Task: Create a due date automation trigger when advanced on, on the monday before a card is due add dates starting next week at 11:00 AM.
Action: Mouse moved to (863, 260)
Screenshot: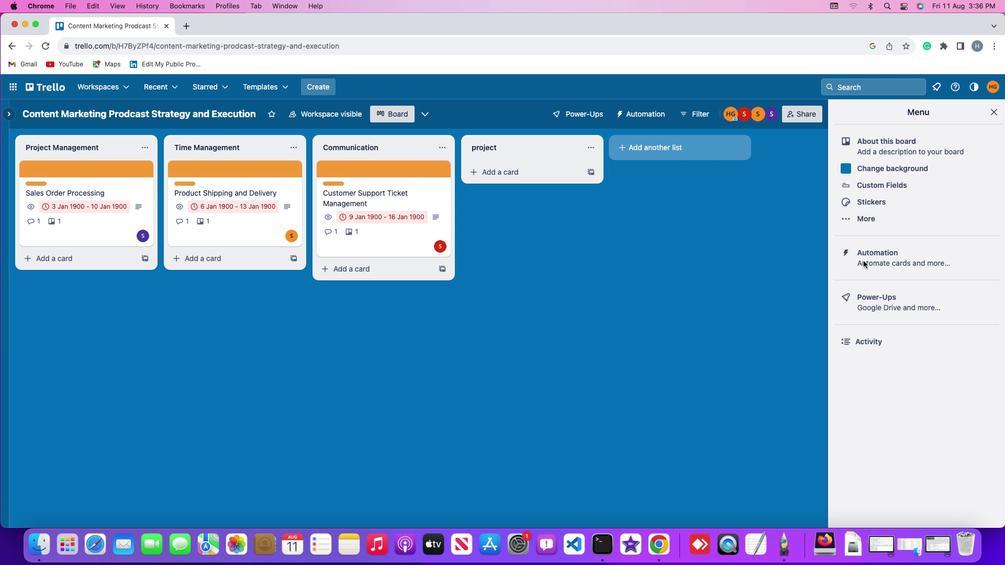 
Action: Mouse pressed left at (863, 260)
Screenshot: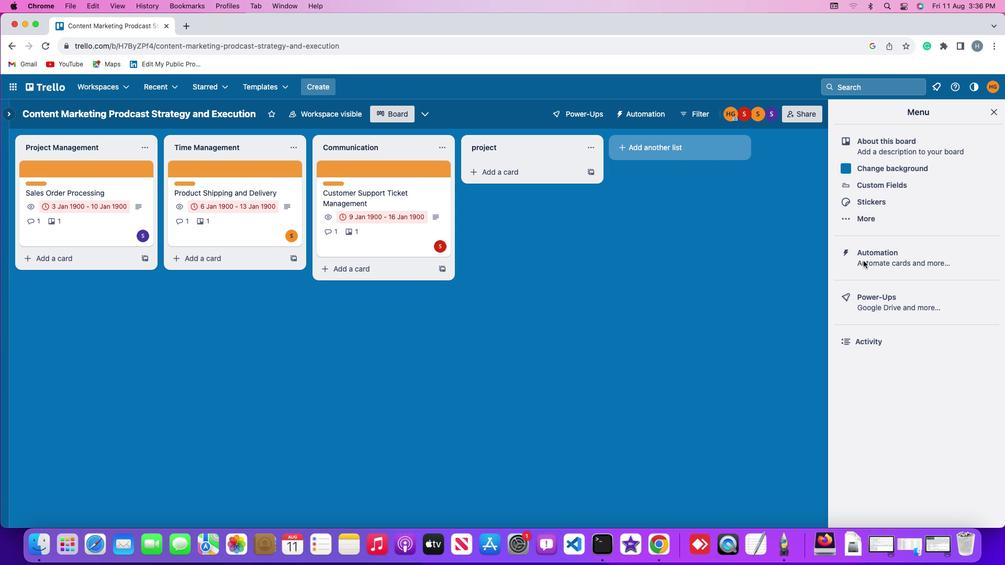 
Action: Mouse pressed left at (863, 260)
Screenshot: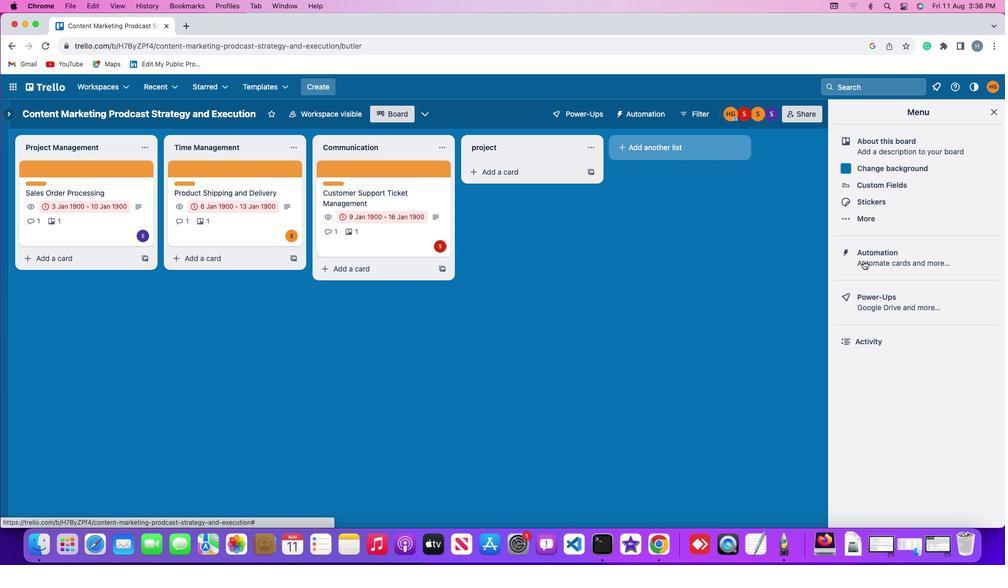 
Action: Mouse moved to (58, 248)
Screenshot: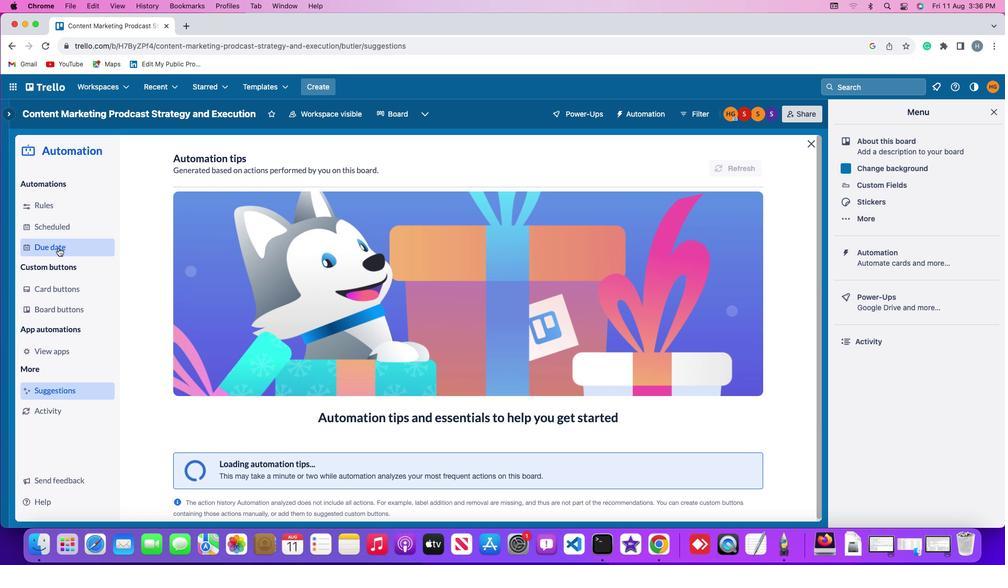 
Action: Mouse pressed left at (58, 248)
Screenshot: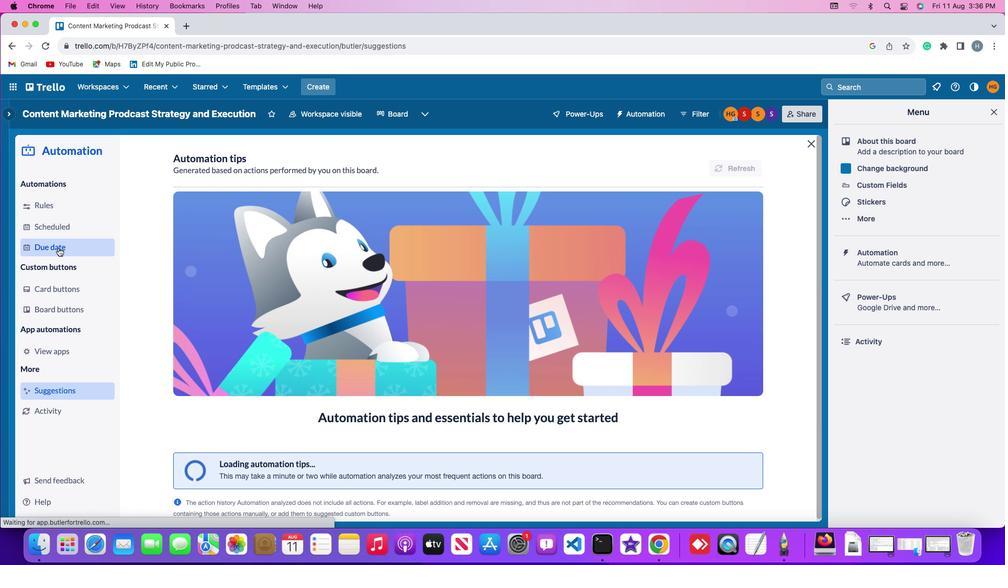 
Action: Mouse moved to (710, 159)
Screenshot: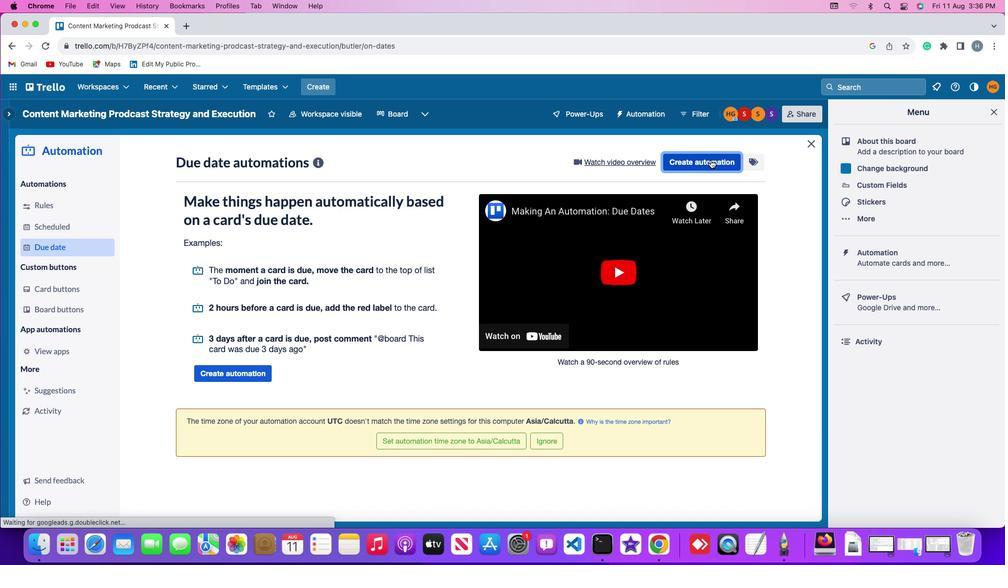 
Action: Mouse pressed left at (710, 159)
Screenshot: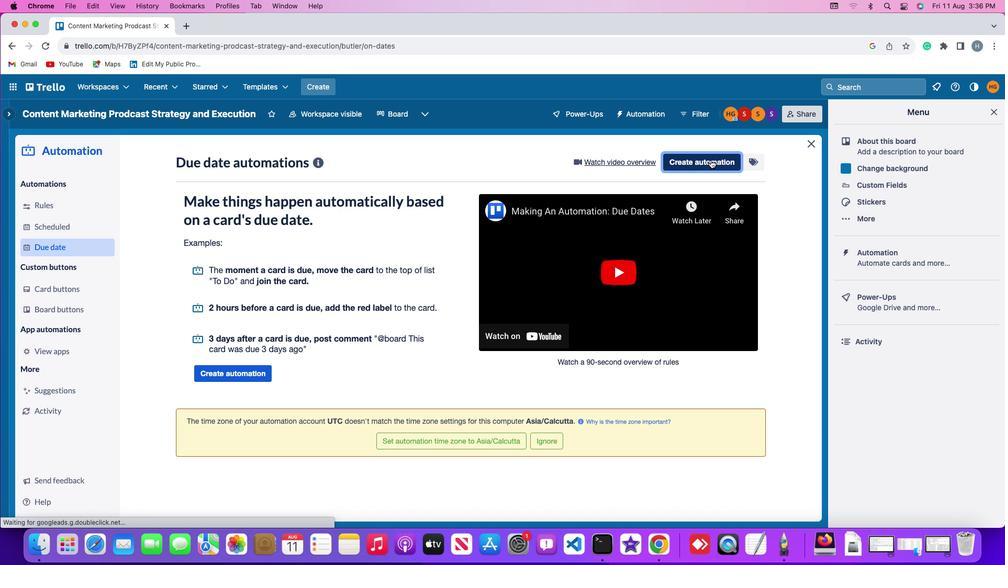 
Action: Mouse moved to (199, 263)
Screenshot: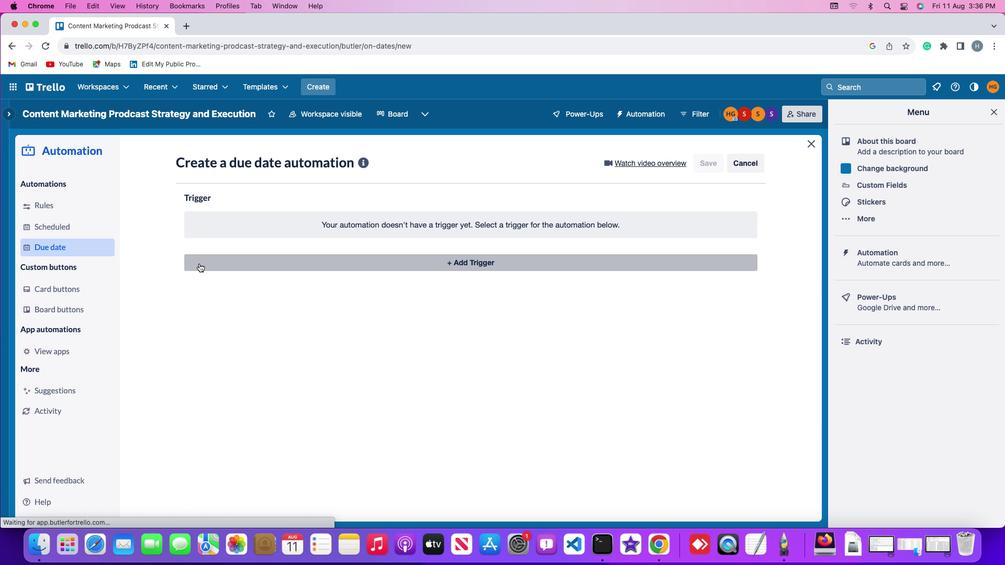 
Action: Mouse pressed left at (199, 263)
Screenshot: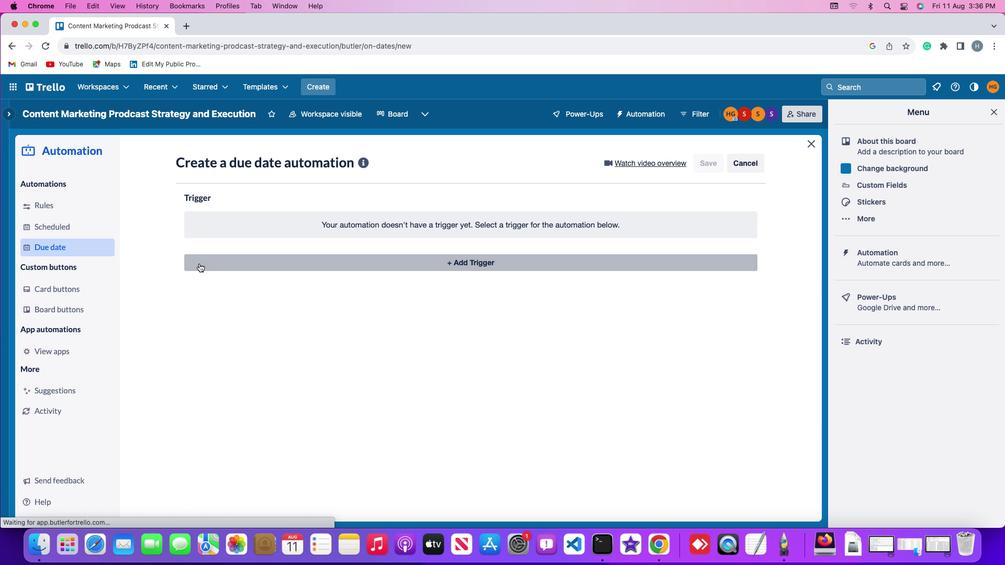 
Action: Mouse moved to (226, 455)
Screenshot: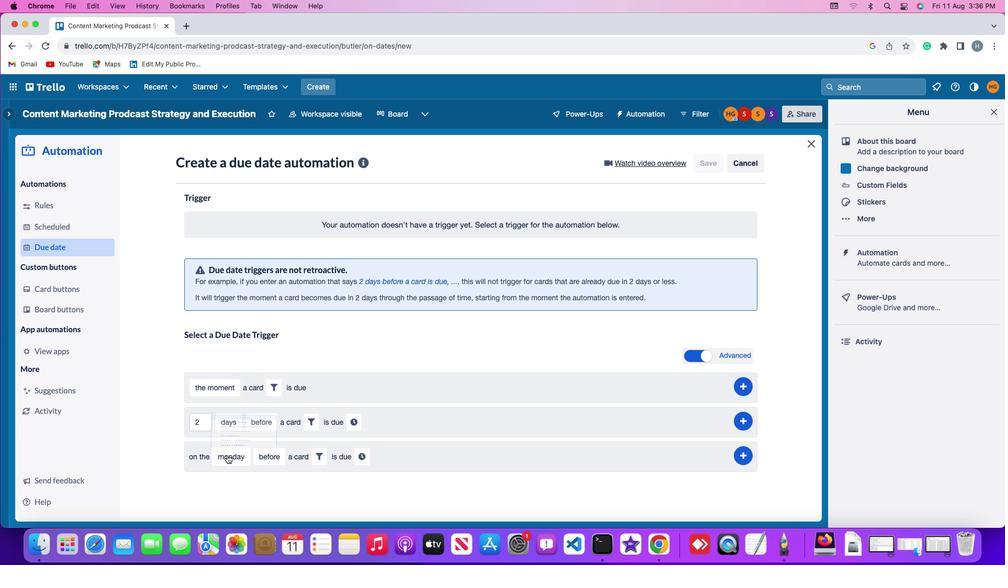 
Action: Mouse pressed left at (226, 455)
Screenshot: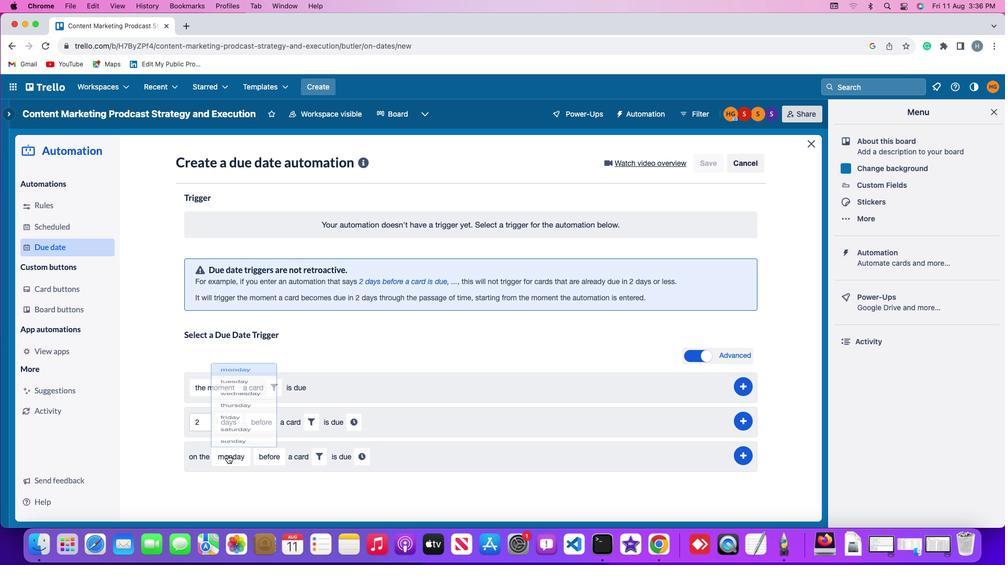 
Action: Mouse moved to (243, 309)
Screenshot: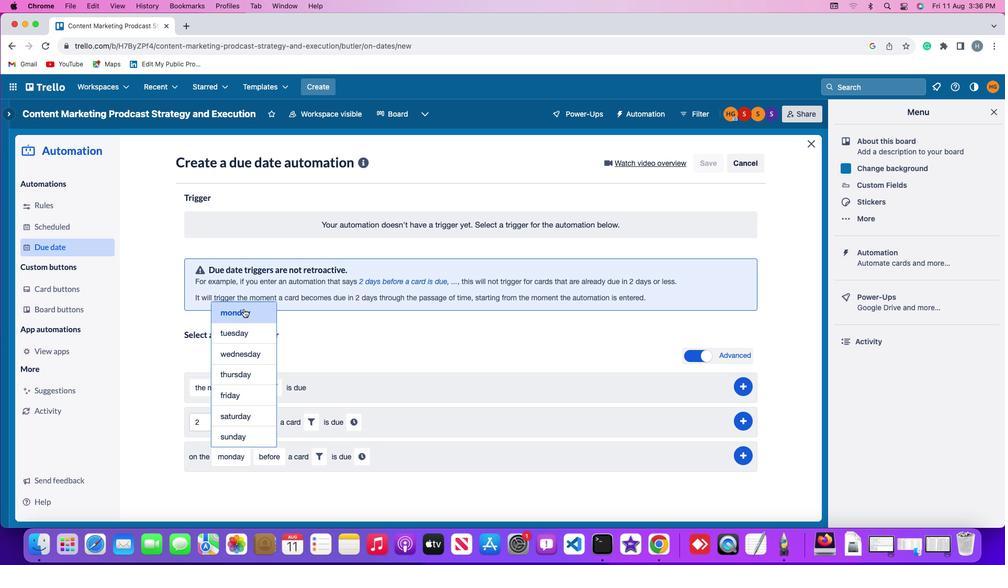 
Action: Mouse pressed left at (243, 309)
Screenshot: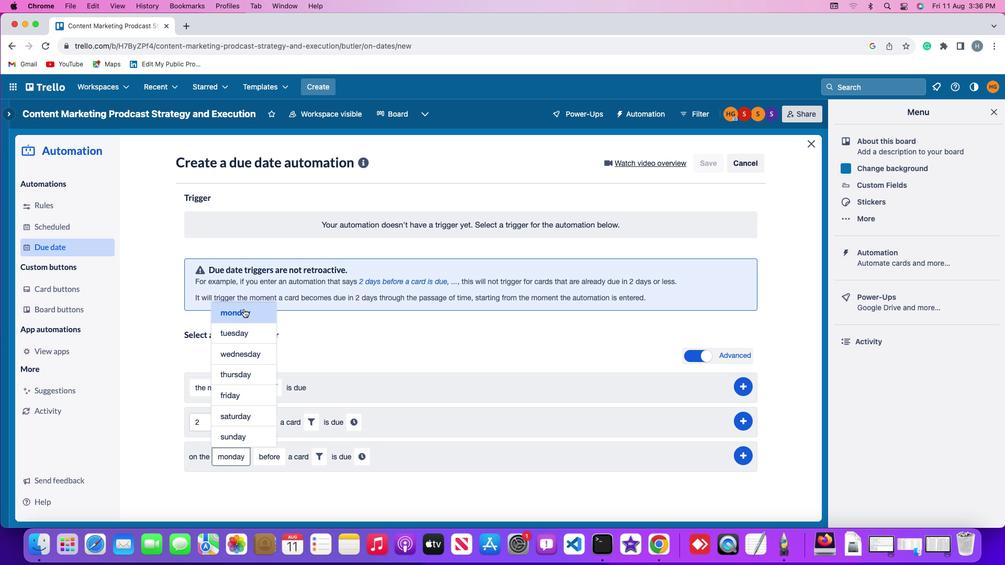 
Action: Mouse moved to (267, 460)
Screenshot: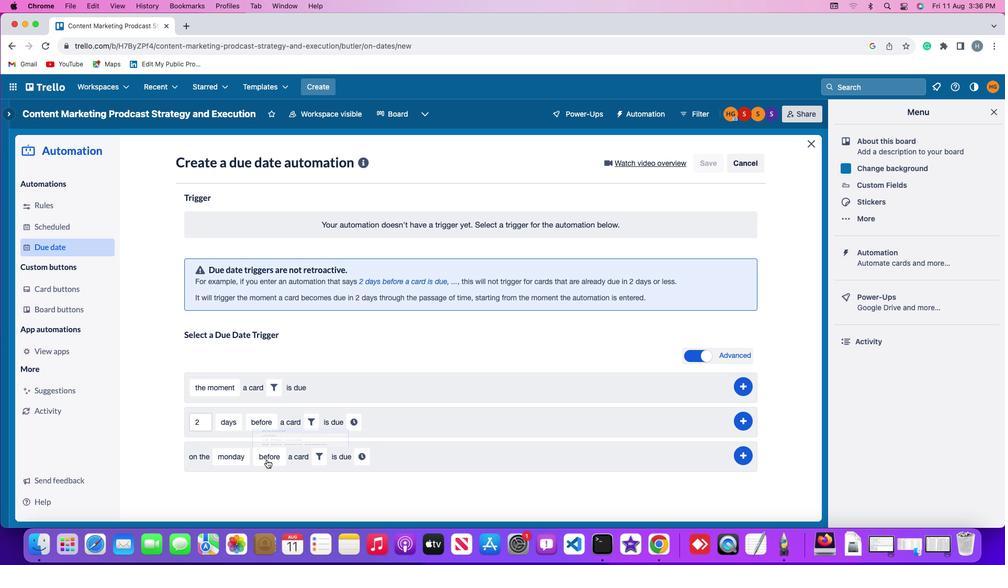 
Action: Mouse pressed left at (267, 460)
Screenshot: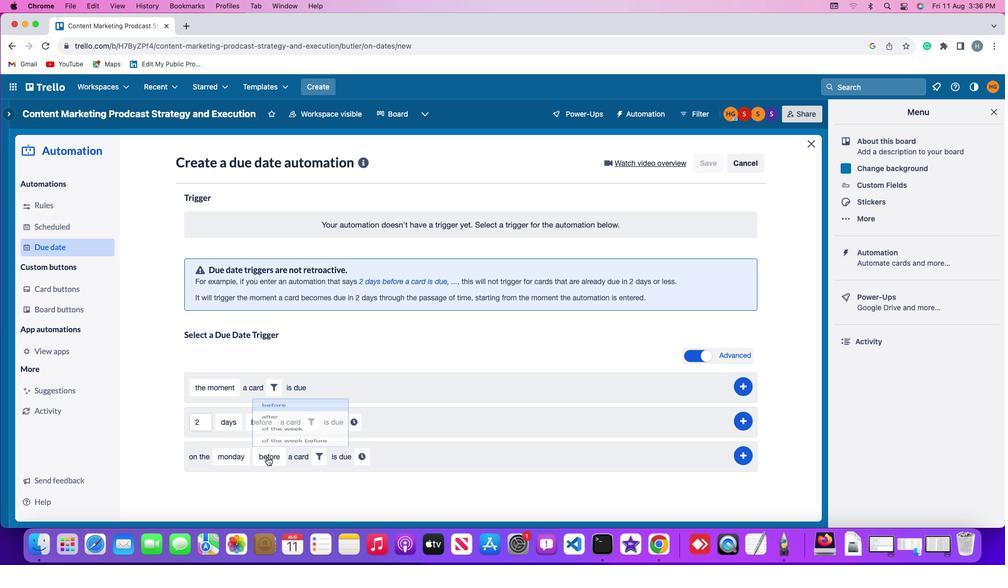 
Action: Mouse moved to (275, 370)
Screenshot: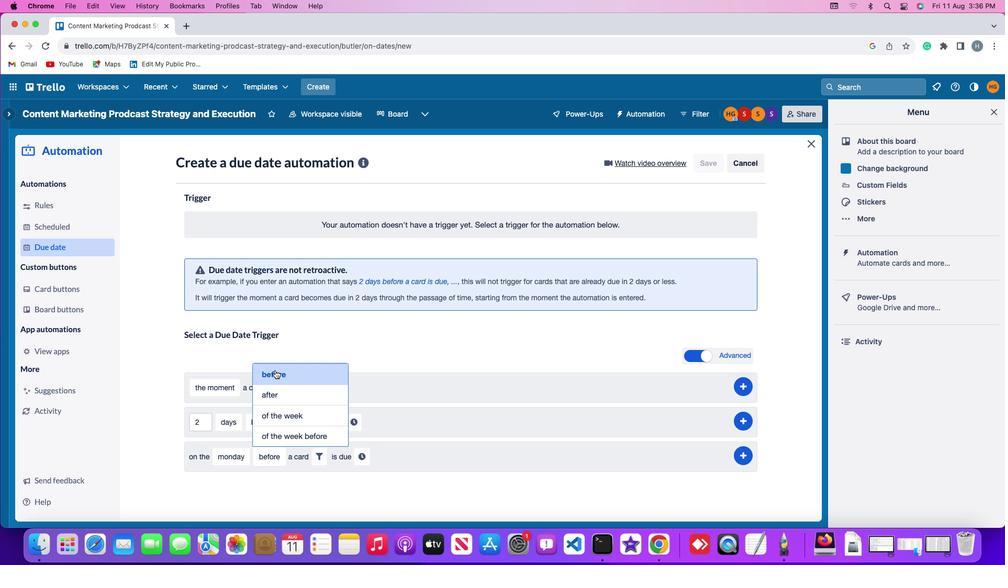 
Action: Mouse pressed left at (275, 370)
Screenshot: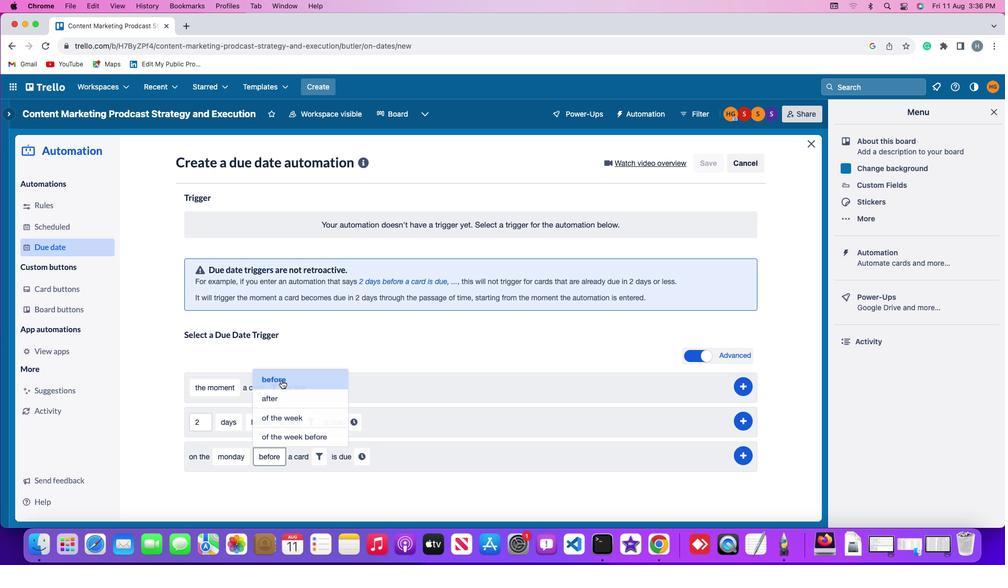 
Action: Mouse moved to (320, 454)
Screenshot: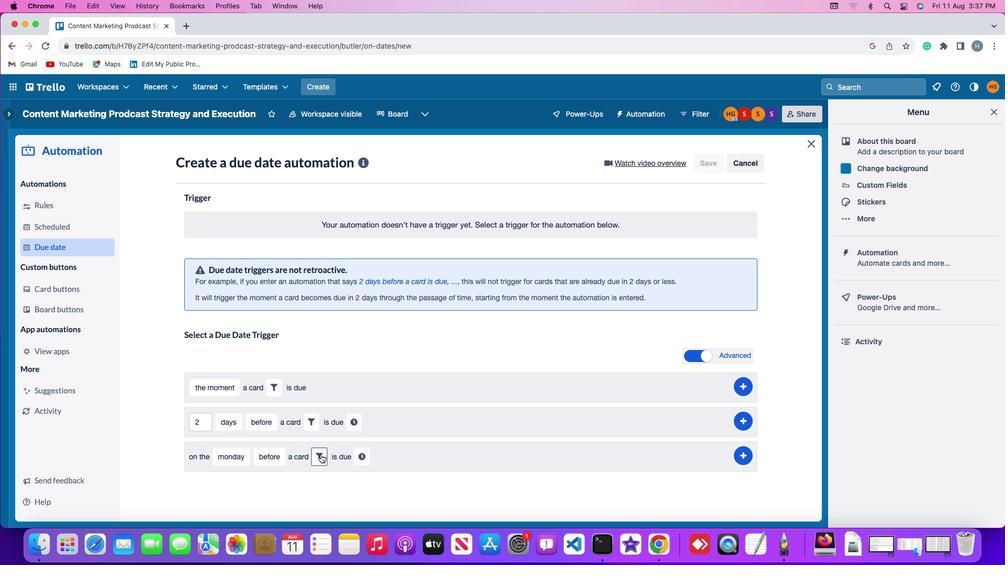
Action: Mouse pressed left at (320, 454)
Screenshot: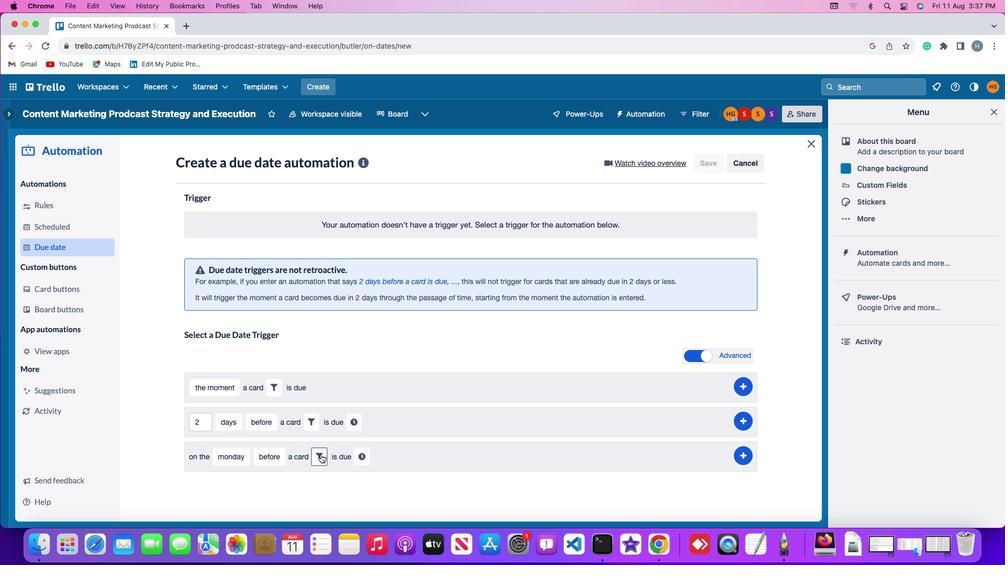 
Action: Mouse moved to (381, 490)
Screenshot: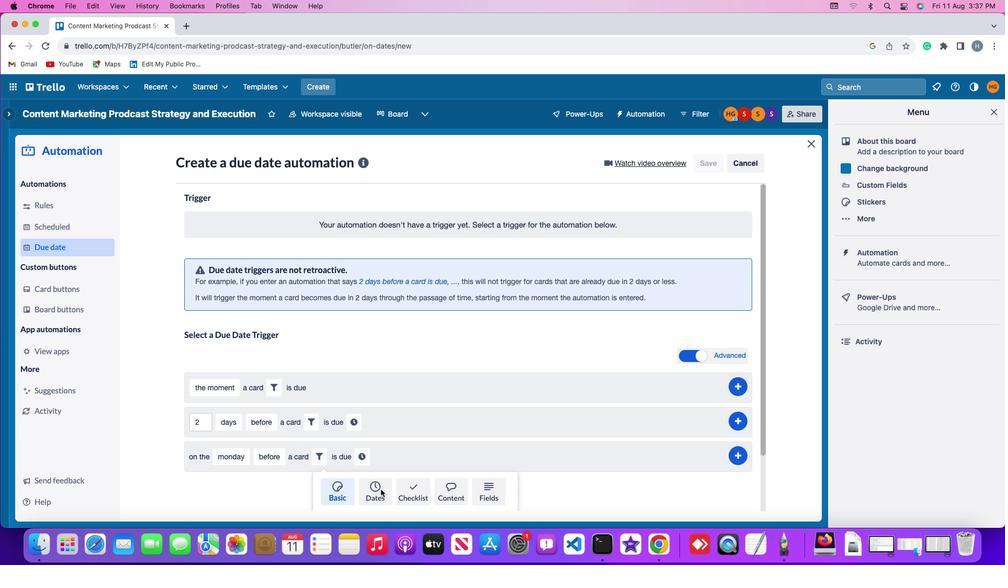 
Action: Mouse pressed left at (381, 490)
Screenshot: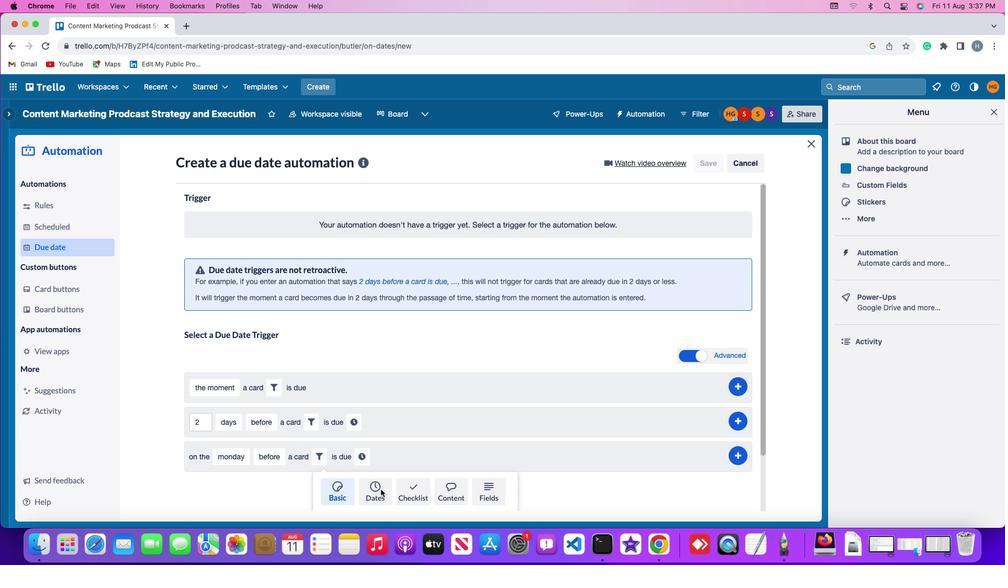 
Action: Mouse moved to (280, 489)
Screenshot: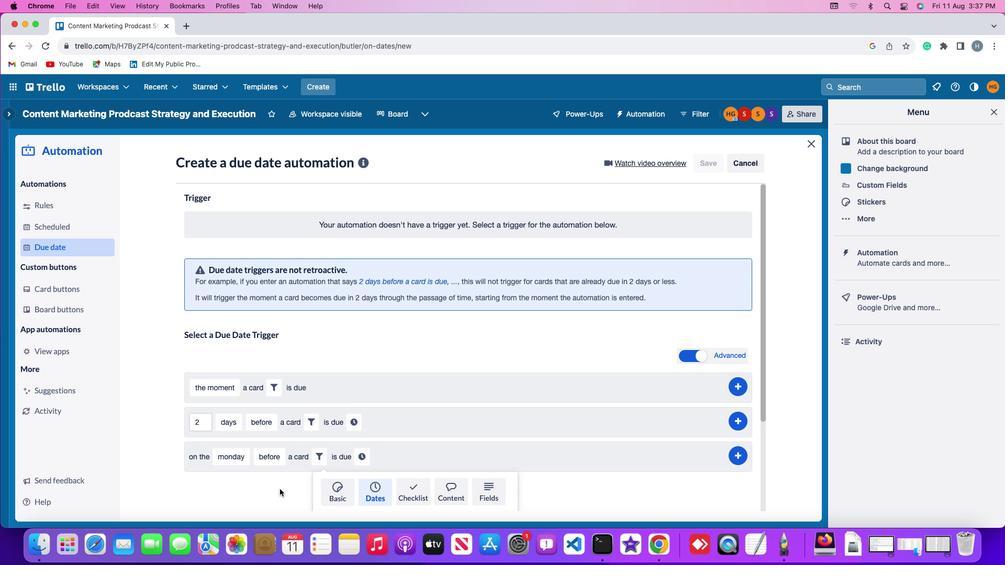 
Action: Mouse scrolled (280, 489) with delta (0, 0)
Screenshot: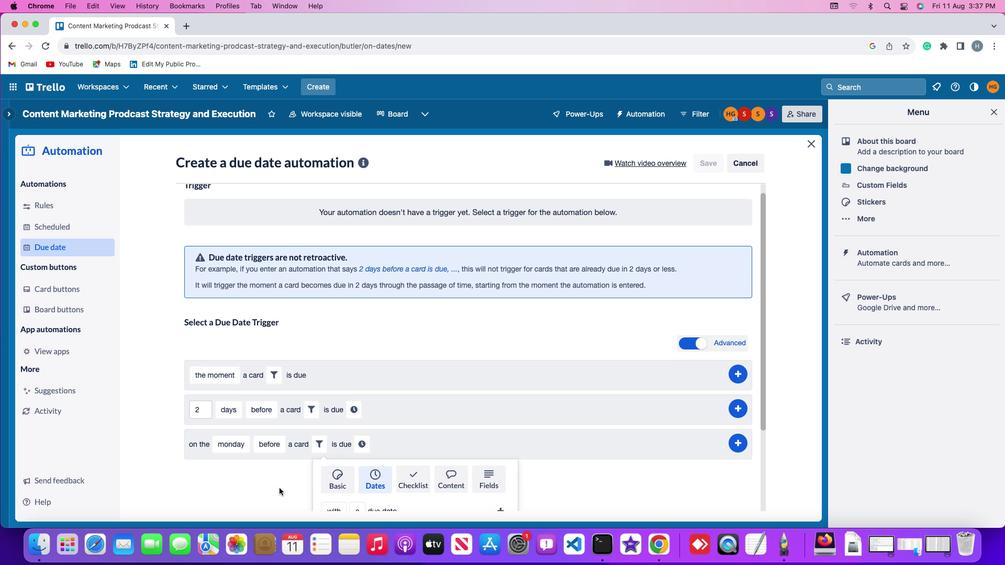 
Action: Mouse scrolled (280, 489) with delta (0, 0)
Screenshot: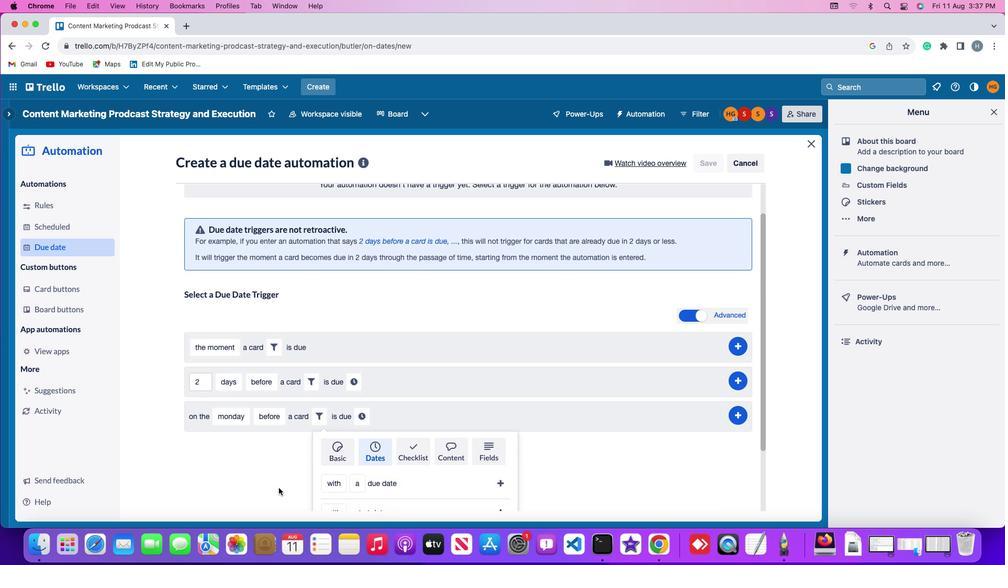 
Action: Mouse scrolled (280, 489) with delta (0, -1)
Screenshot: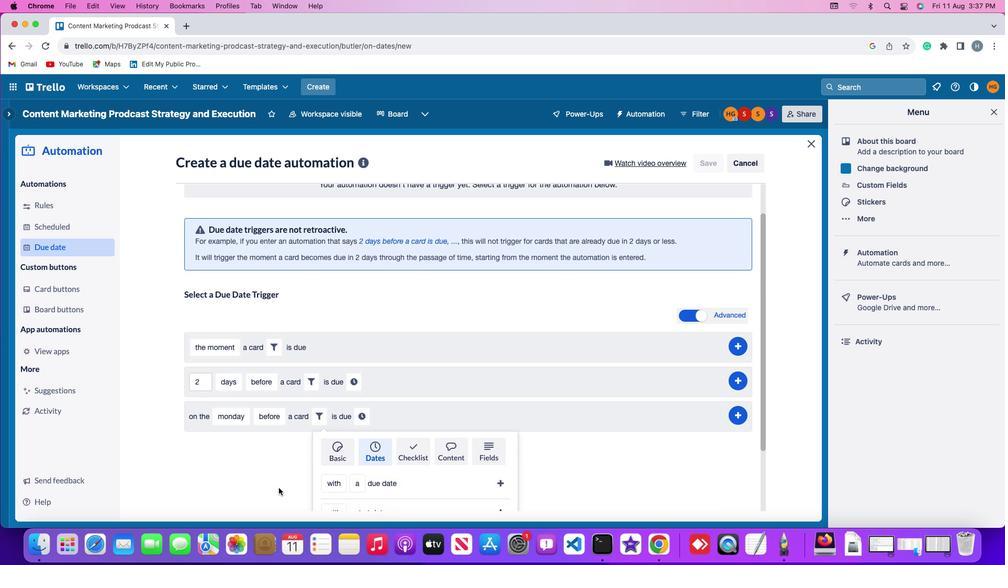 
Action: Mouse scrolled (280, 489) with delta (0, -2)
Screenshot: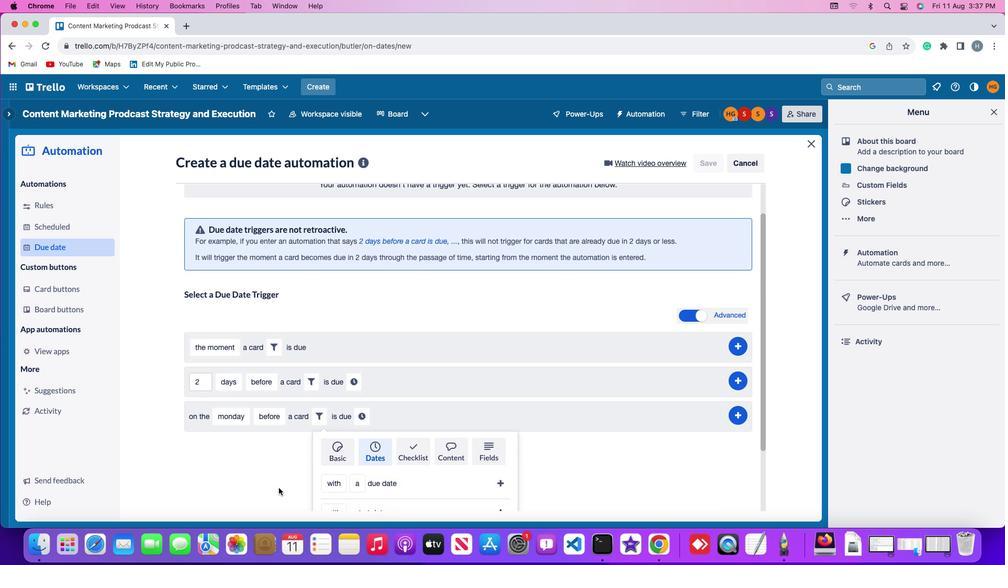 
Action: Mouse moved to (279, 488)
Screenshot: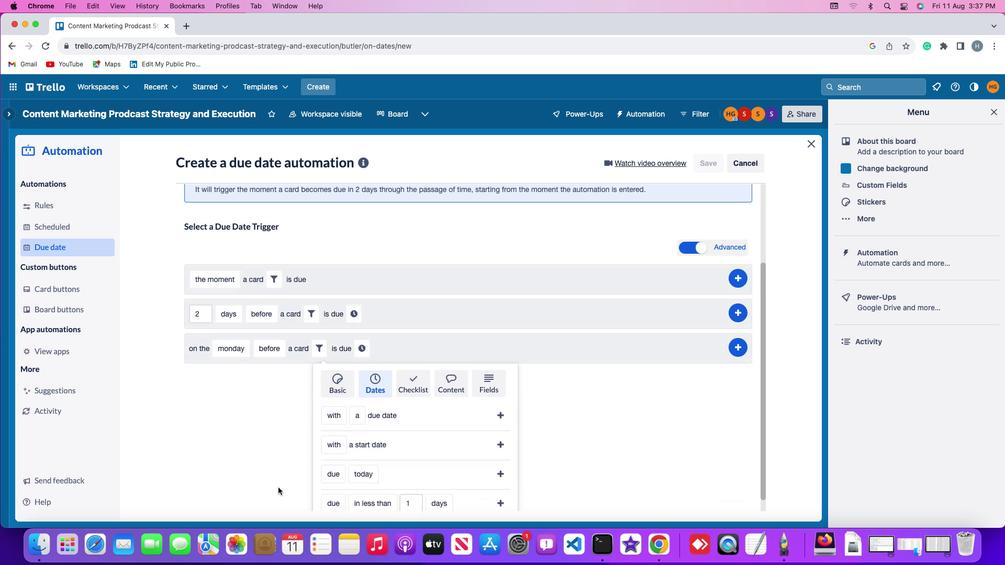 
Action: Mouse scrolled (279, 488) with delta (0, -3)
Screenshot: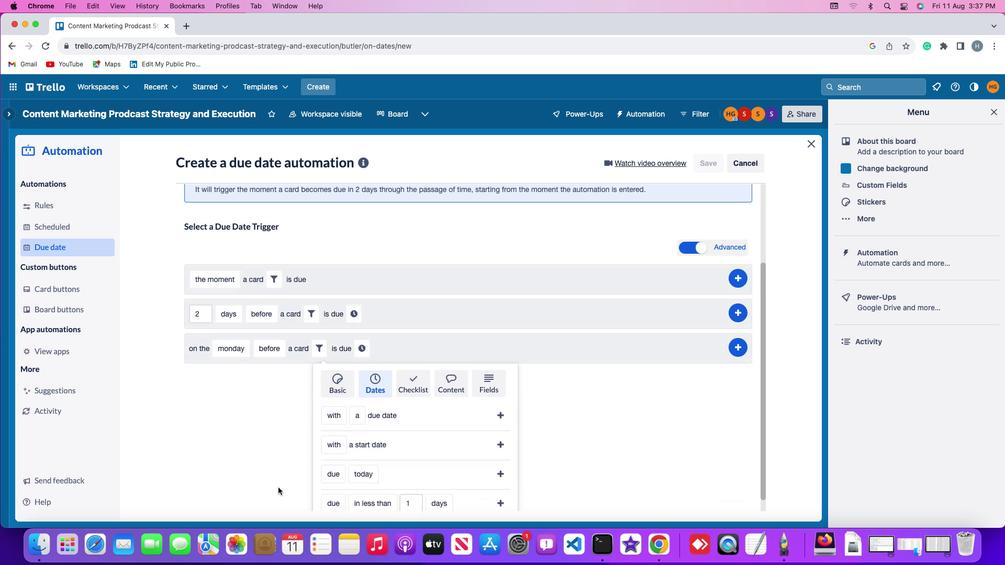 
Action: Mouse moved to (278, 487)
Screenshot: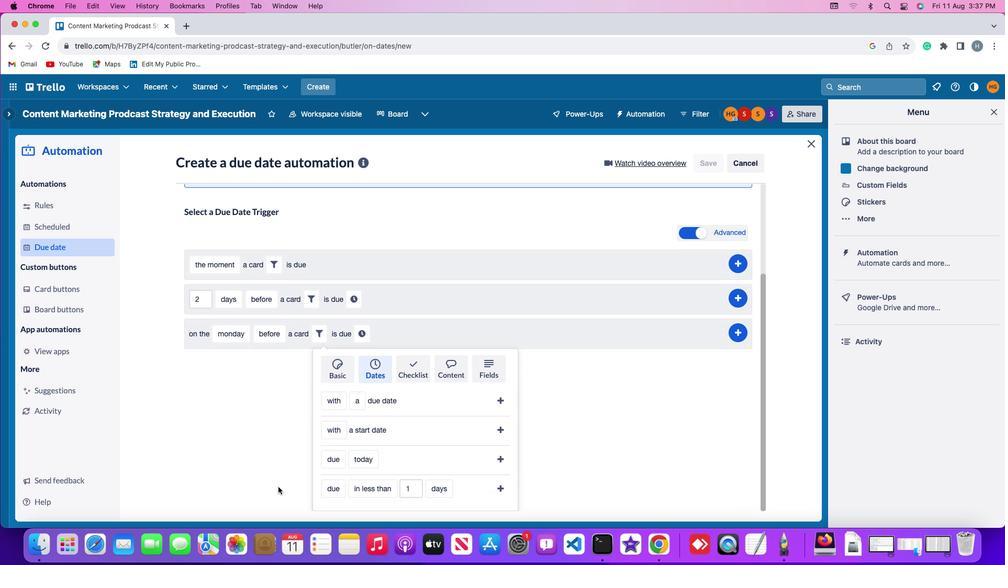 
Action: Mouse scrolled (278, 487) with delta (0, 0)
Screenshot: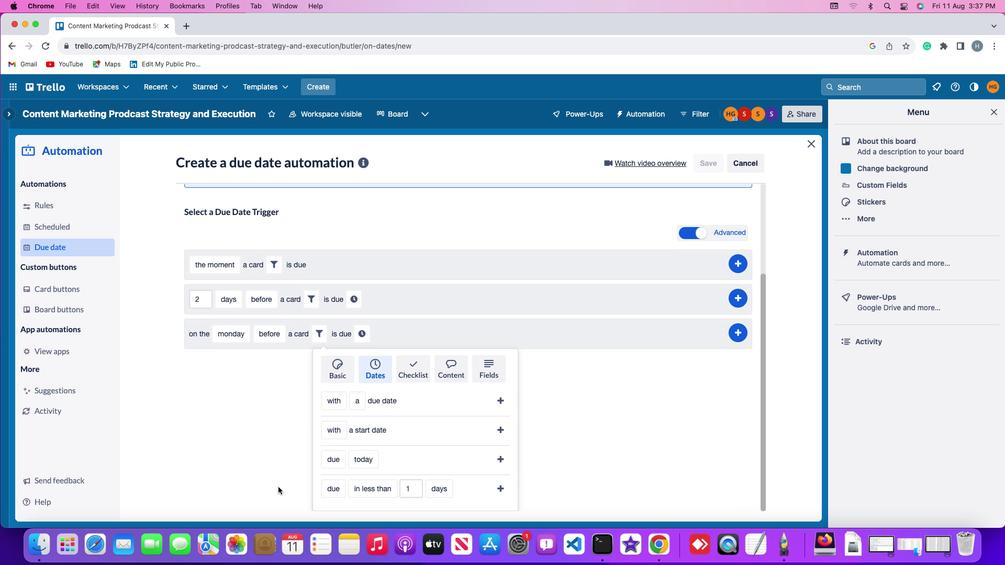 
Action: Mouse scrolled (278, 487) with delta (0, 0)
Screenshot: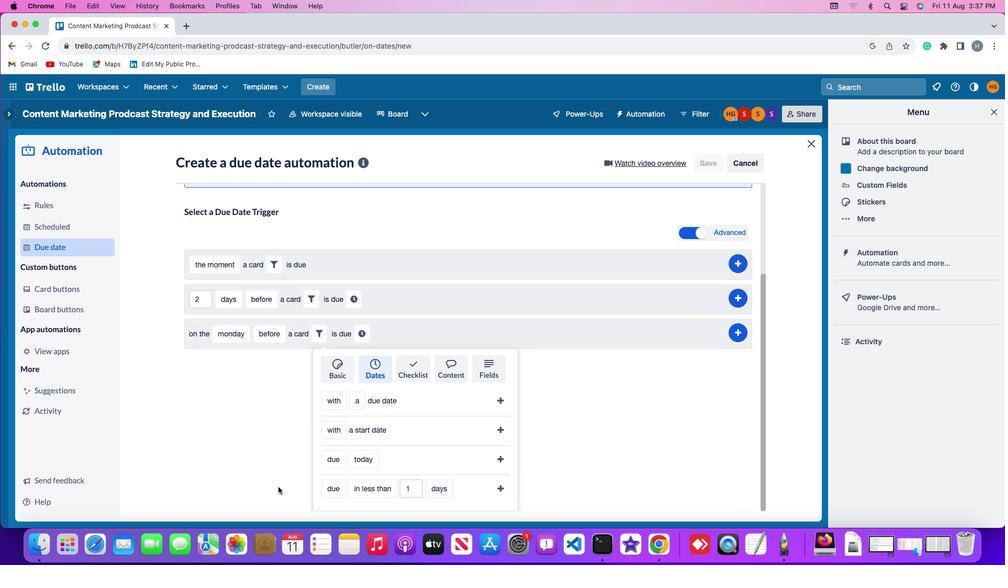 
Action: Mouse scrolled (278, 487) with delta (0, -1)
Screenshot: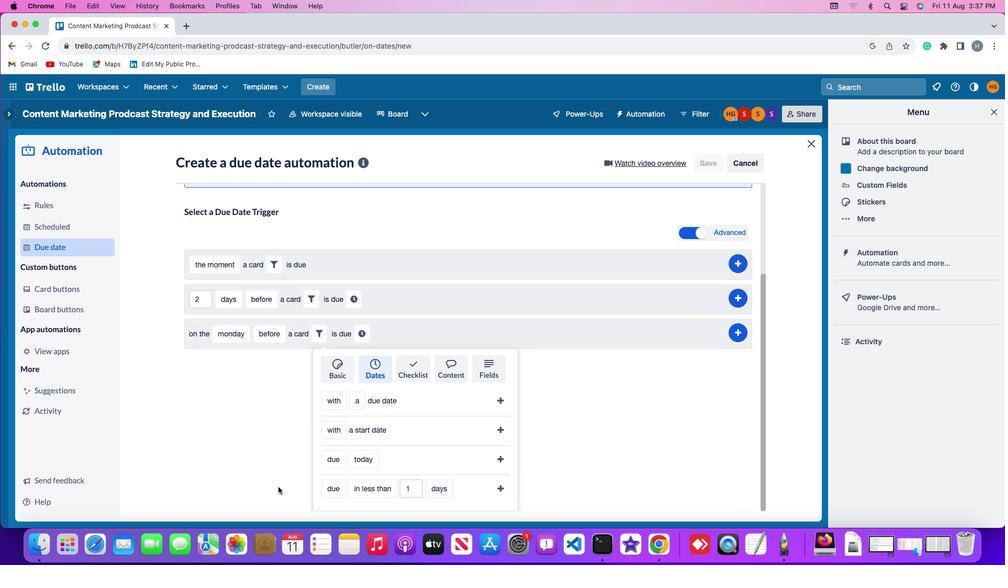 
Action: Mouse scrolled (278, 487) with delta (0, -2)
Screenshot: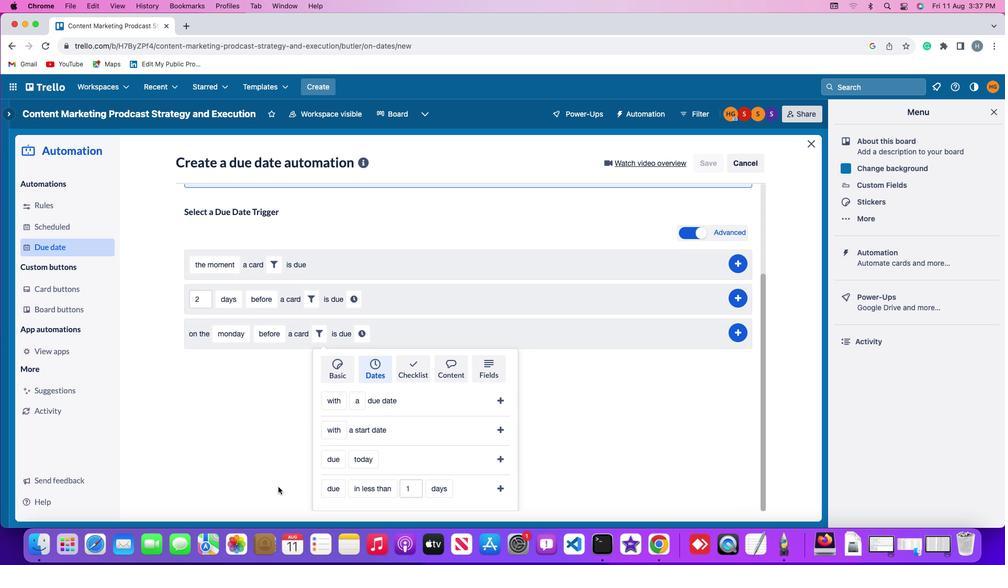 
Action: Mouse moved to (329, 462)
Screenshot: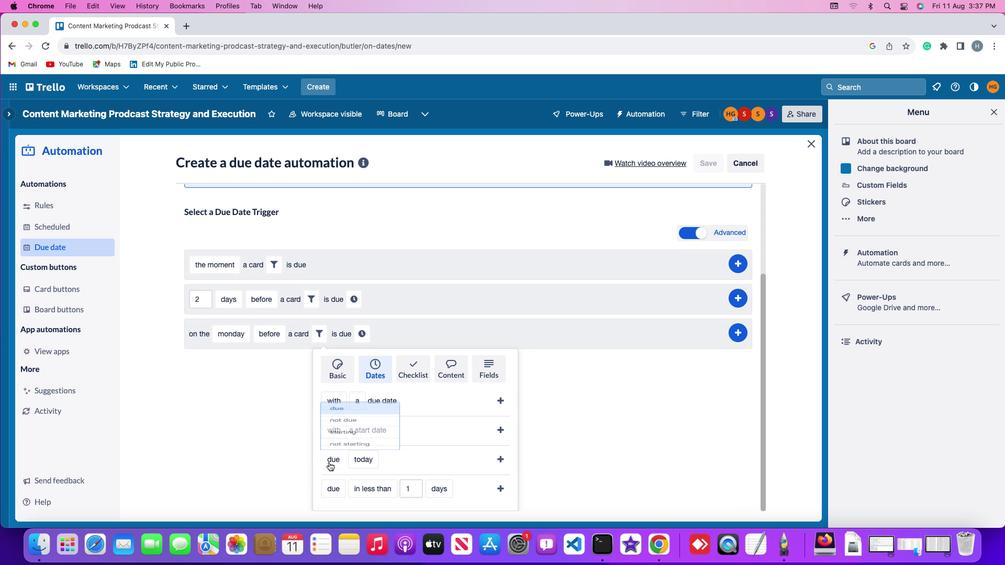 
Action: Mouse pressed left at (329, 462)
Screenshot: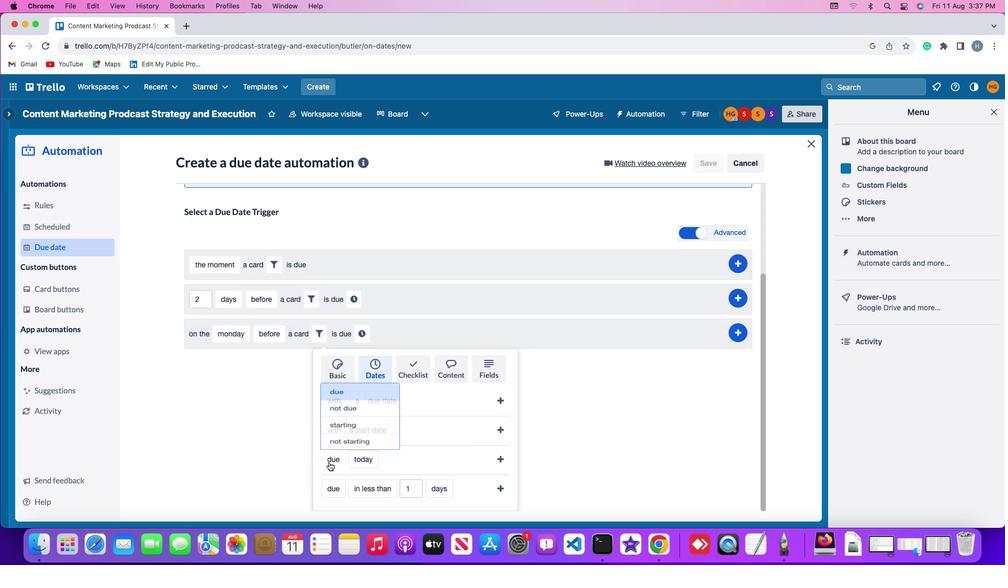 
Action: Mouse moved to (338, 420)
Screenshot: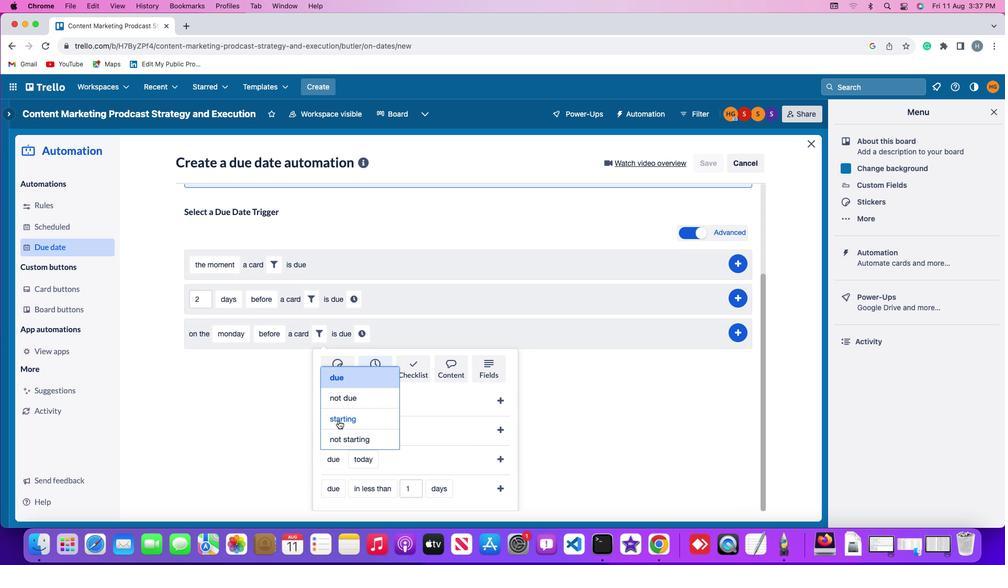 
Action: Mouse pressed left at (338, 420)
Screenshot: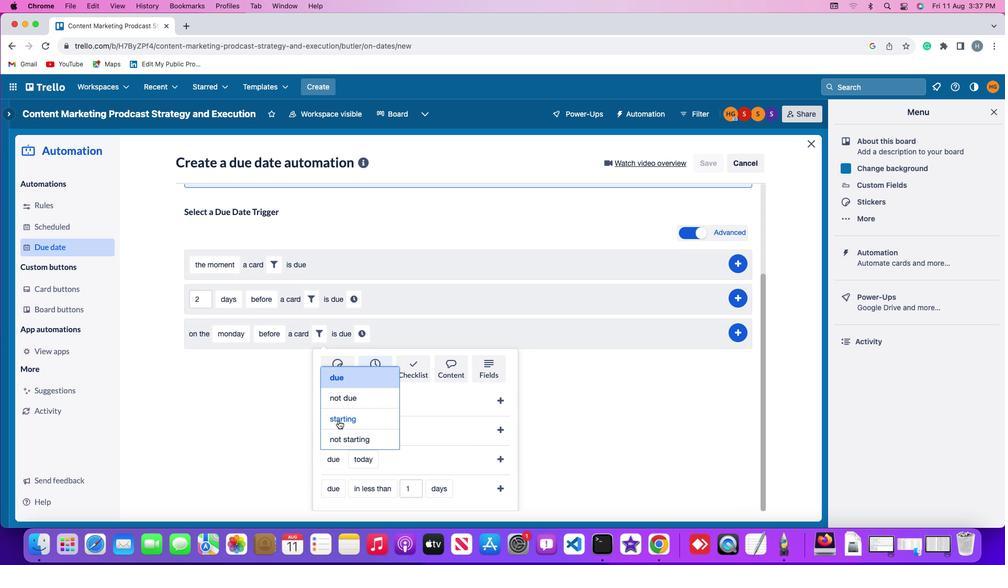 
Action: Mouse moved to (375, 462)
Screenshot: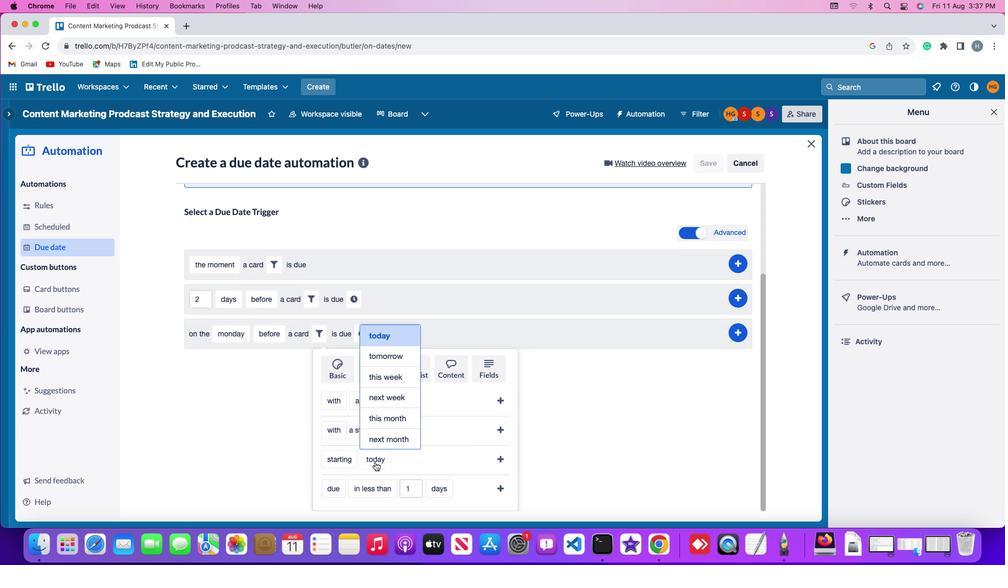 
Action: Mouse pressed left at (375, 462)
Screenshot: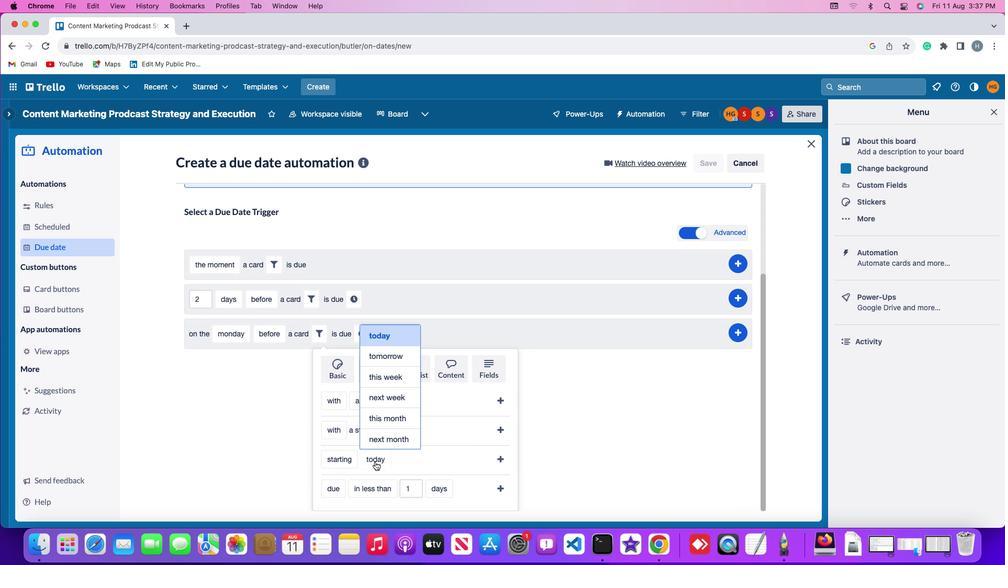 
Action: Mouse moved to (398, 401)
Screenshot: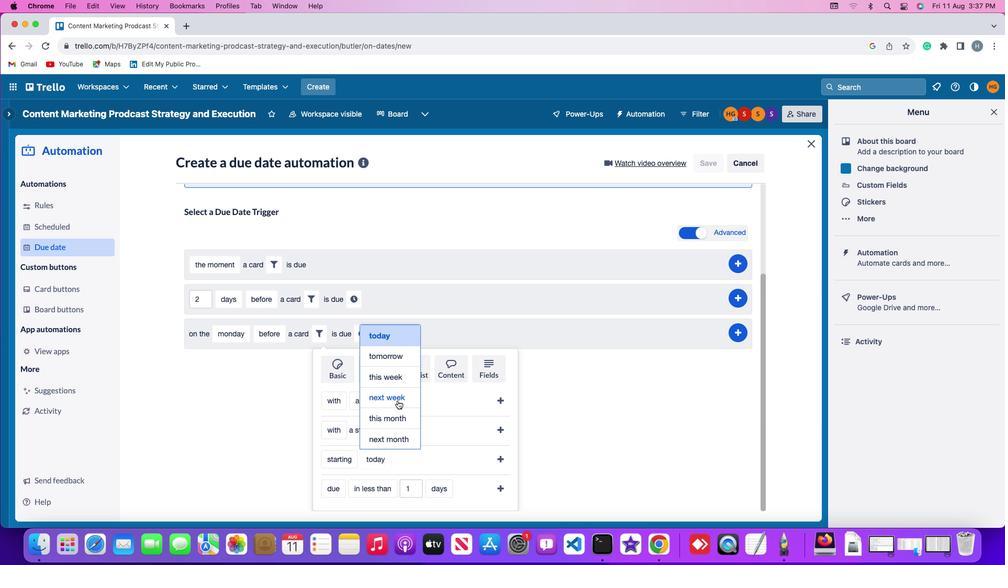 
Action: Mouse pressed left at (398, 401)
Screenshot: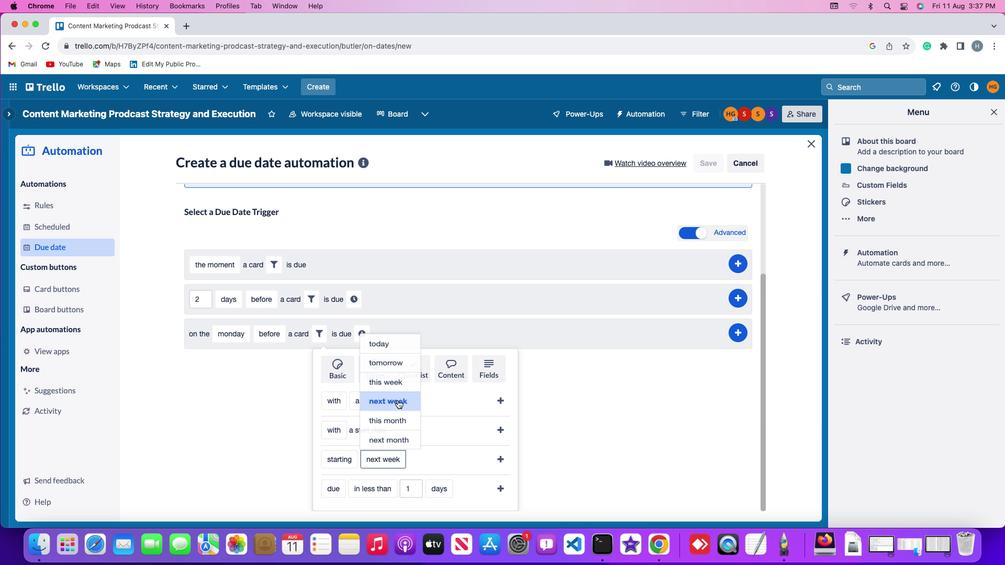 
Action: Mouse moved to (500, 455)
Screenshot: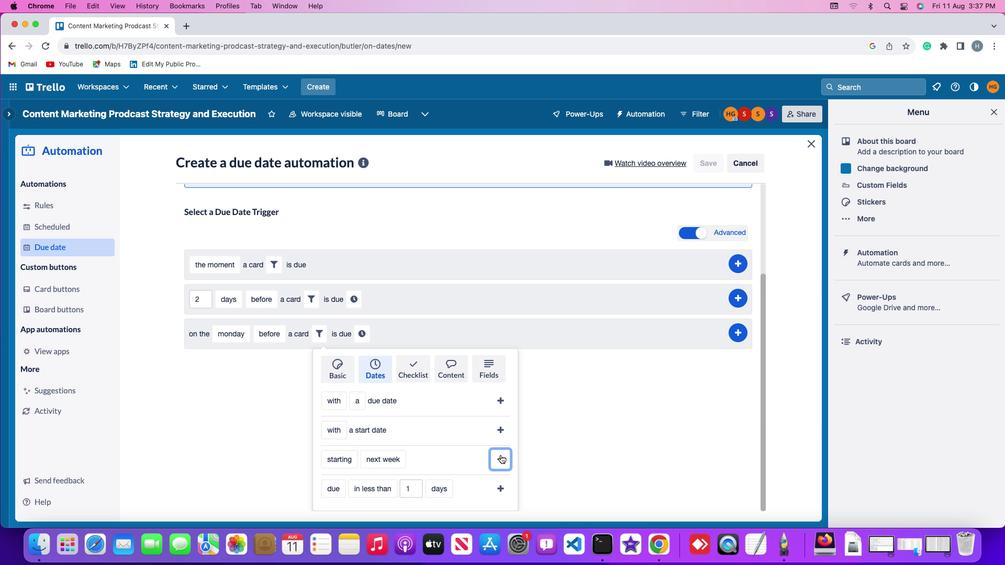 
Action: Mouse pressed left at (500, 455)
Screenshot: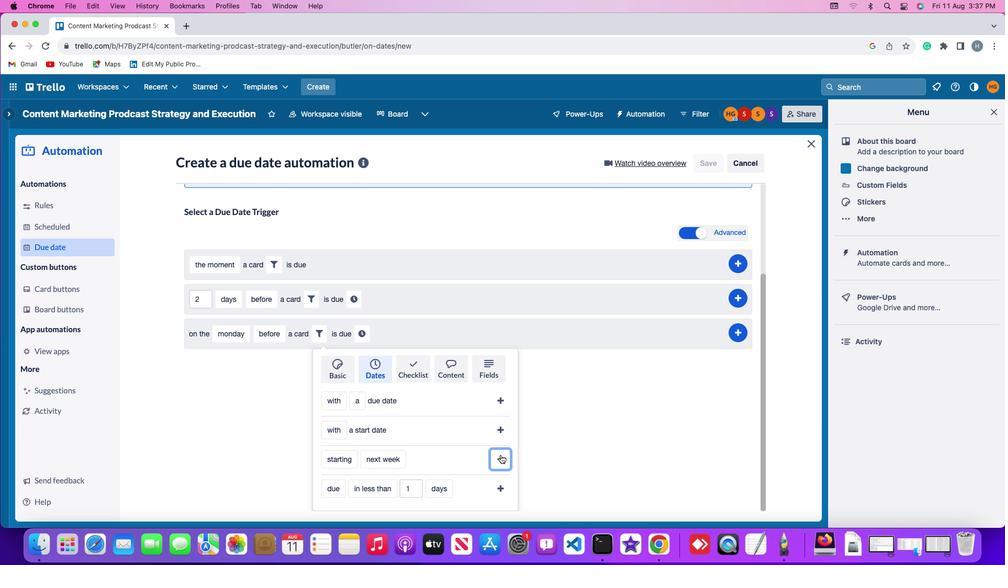 
Action: Mouse moved to (456, 456)
Screenshot: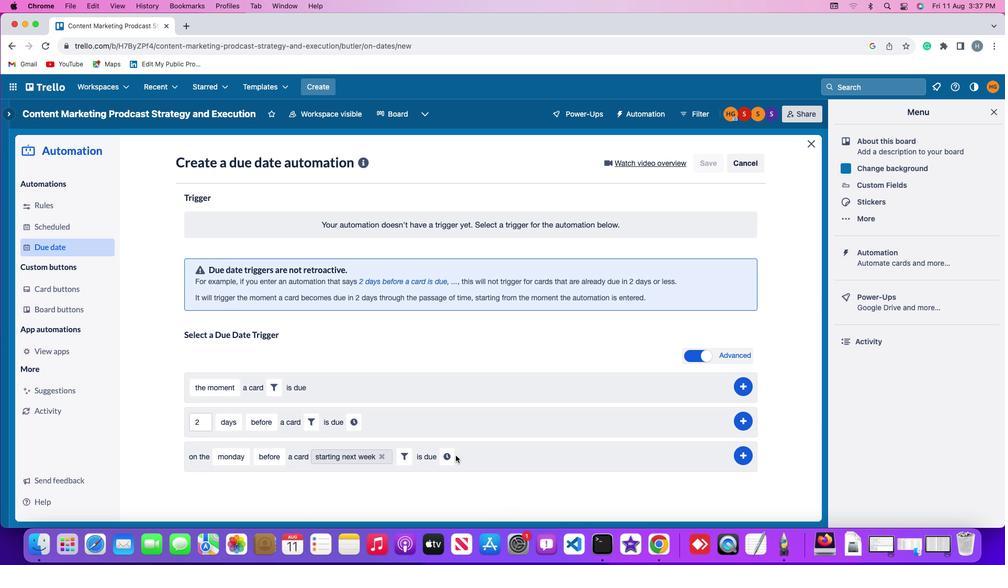 
Action: Mouse pressed left at (456, 456)
Screenshot: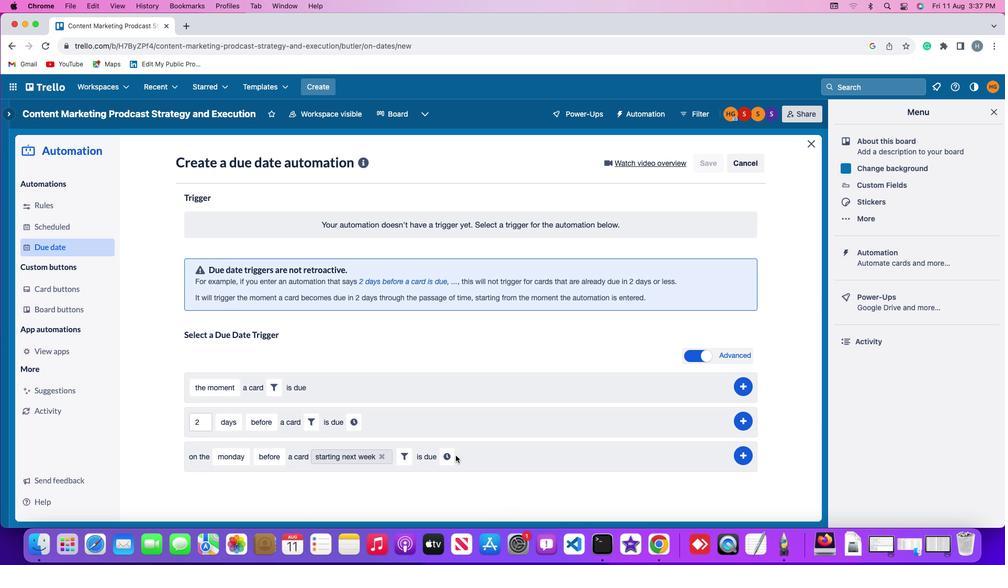 
Action: Mouse moved to (443, 453)
Screenshot: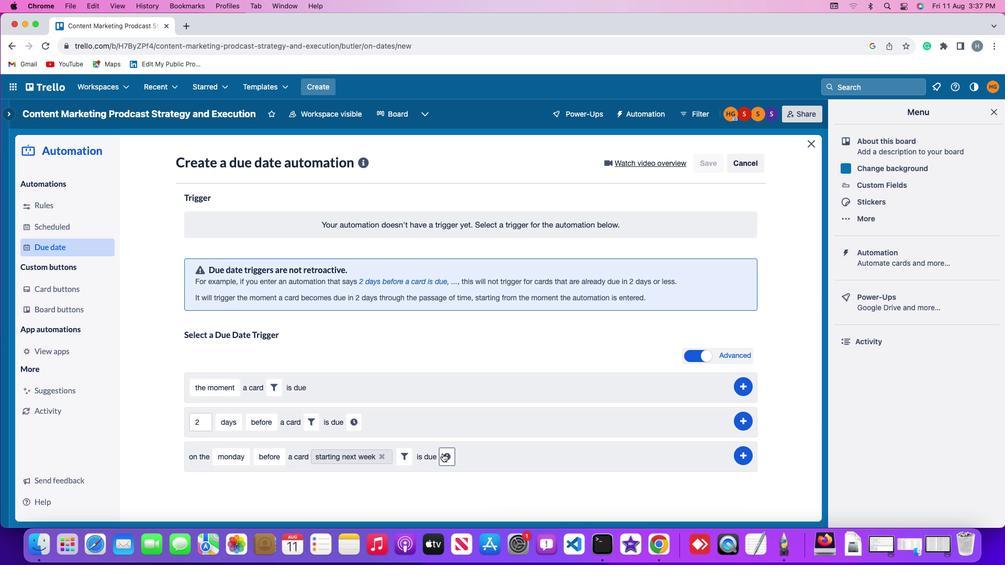 
Action: Mouse pressed left at (443, 453)
Screenshot: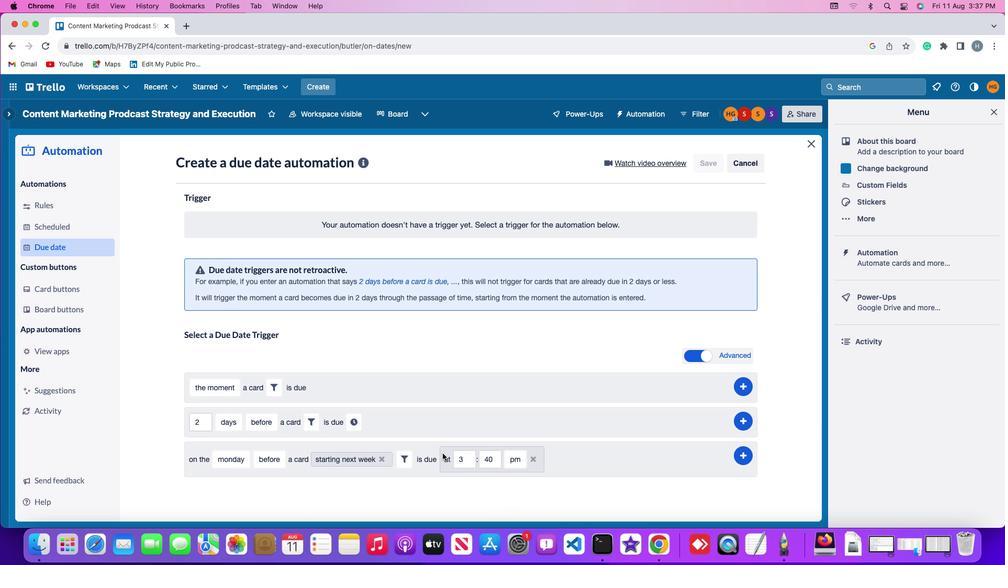 
Action: Mouse moved to (470, 458)
Screenshot: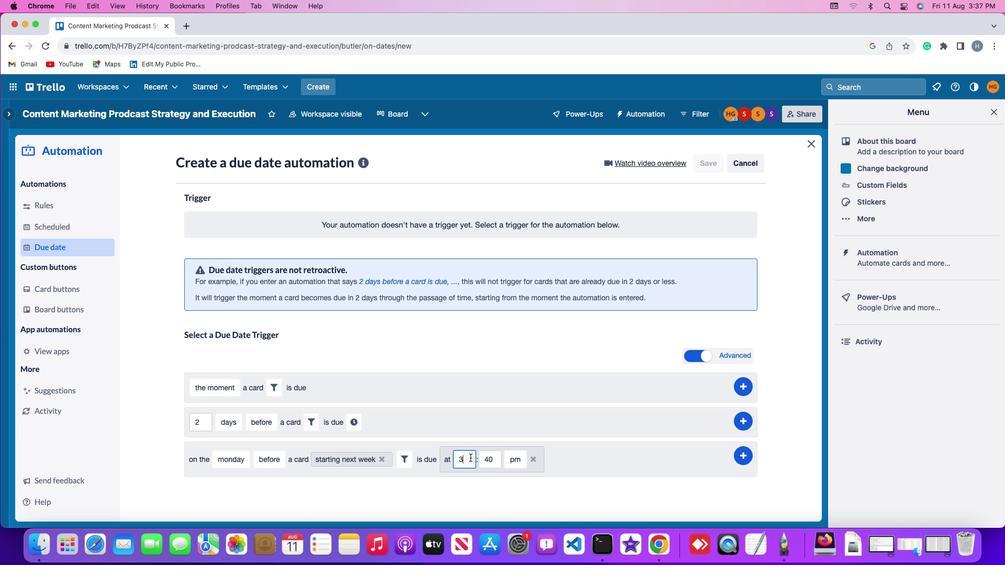 
Action: Mouse pressed left at (470, 458)
Screenshot: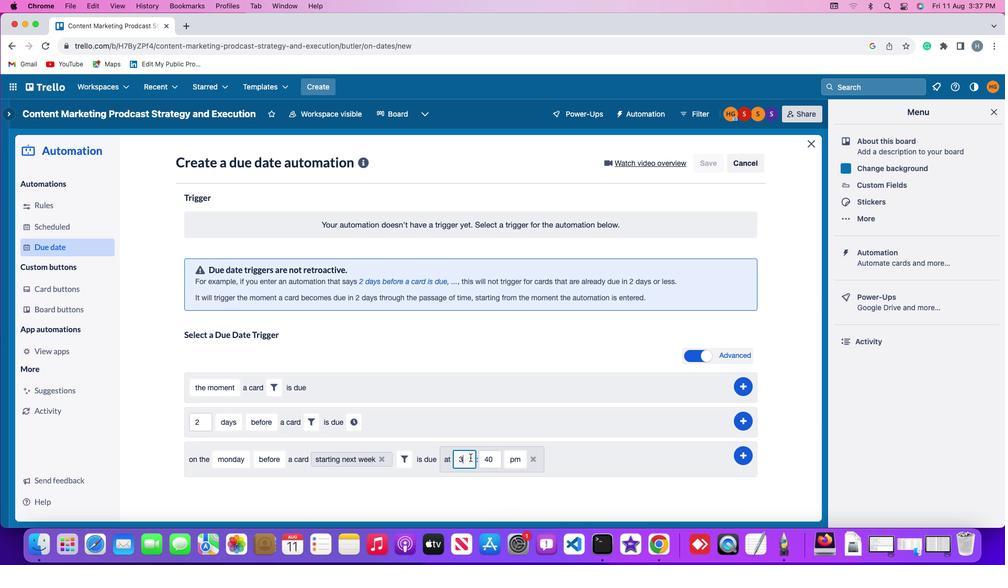 
Action: Mouse moved to (473, 458)
Screenshot: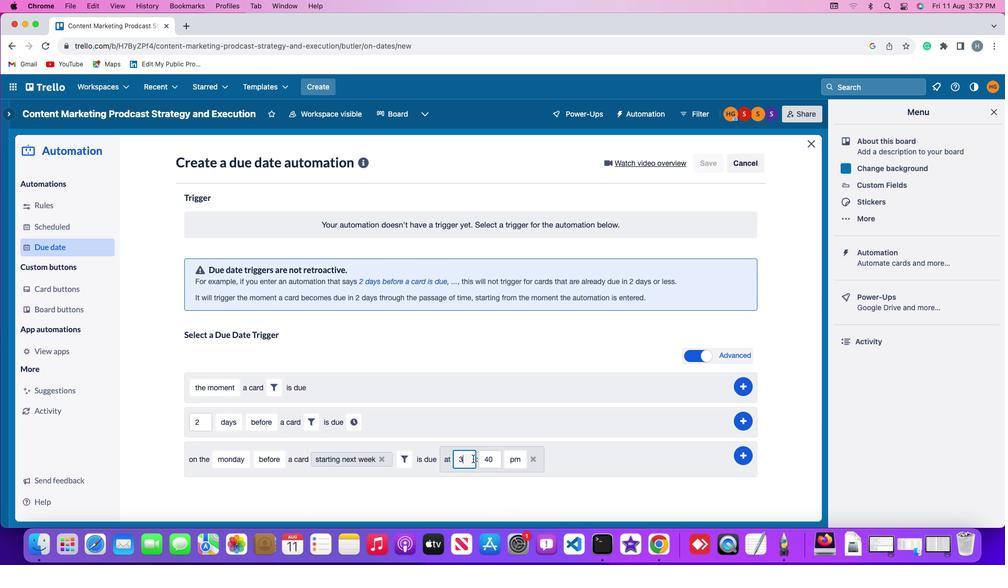 
Action: Key pressed Key.backspace'1''1'
Screenshot: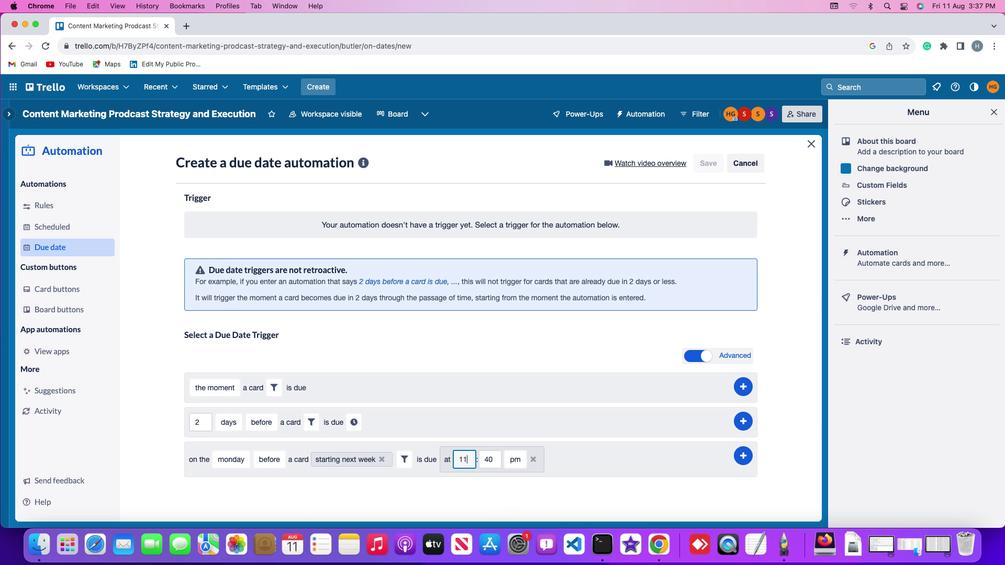 
Action: Mouse moved to (496, 458)
Screenshot: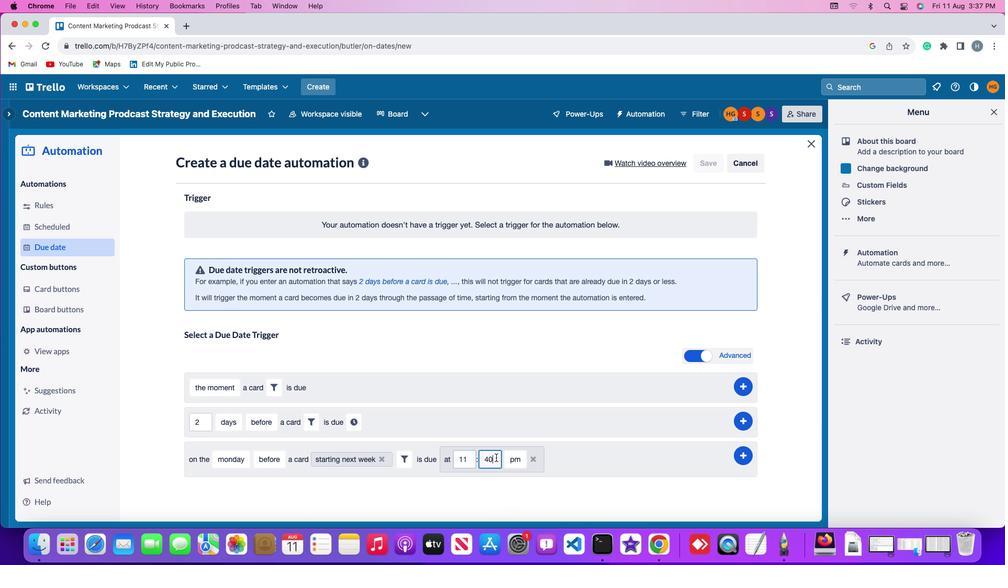 
Action: Mouse pressed left at (496, 458)
Screenshot: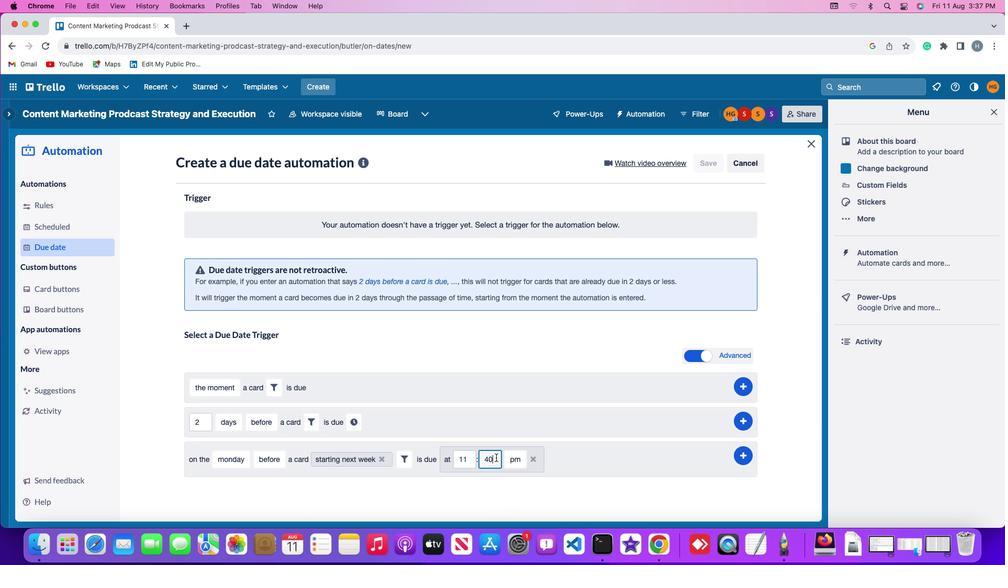 
Action: Key pressed Key.backspaceKey.backspaceKey.backspace'0''0'
Screenshot: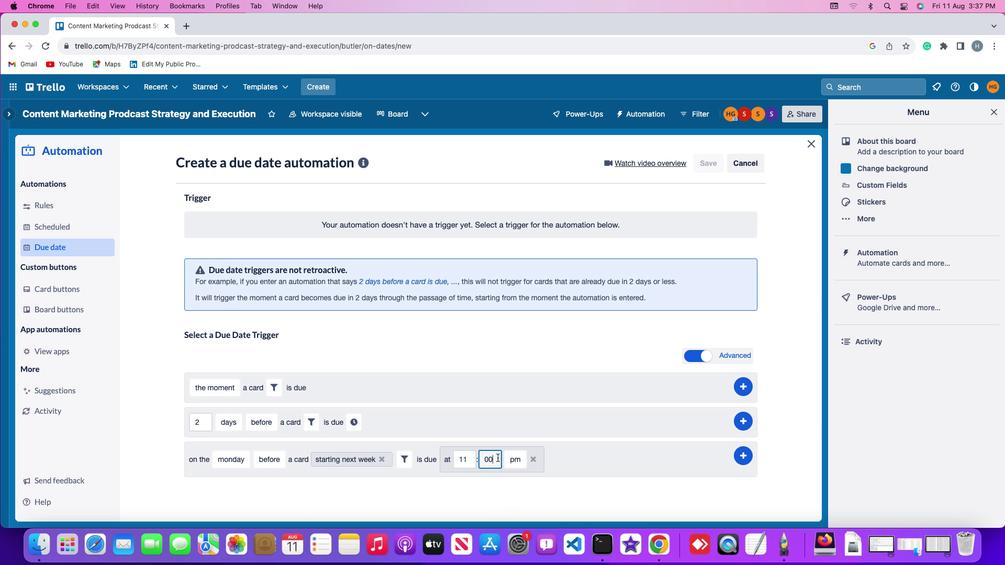 
Action: Mouse moved to (509, 458)
Screenshot: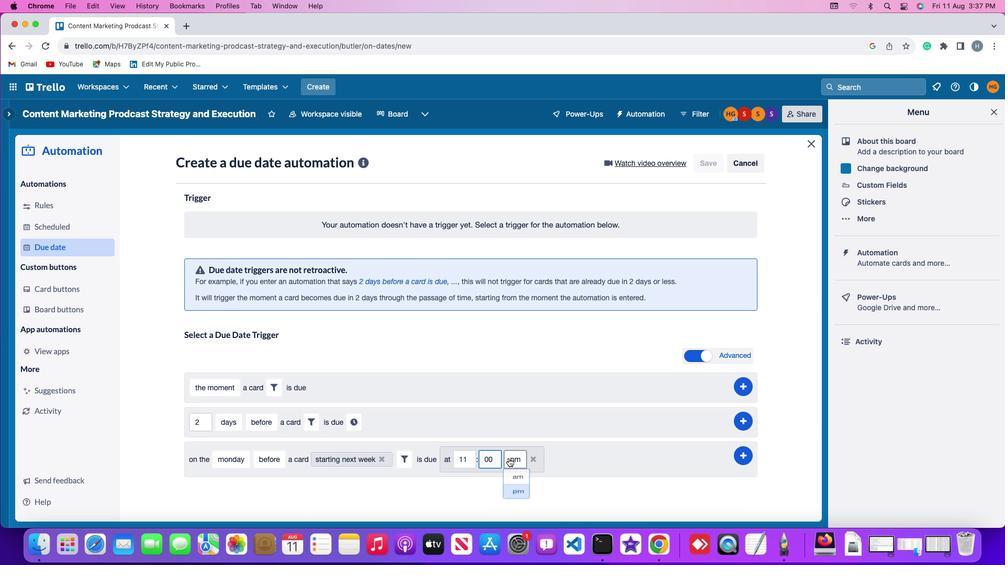 
Action: Mouse pressed left at (509, 458)
Screenshot: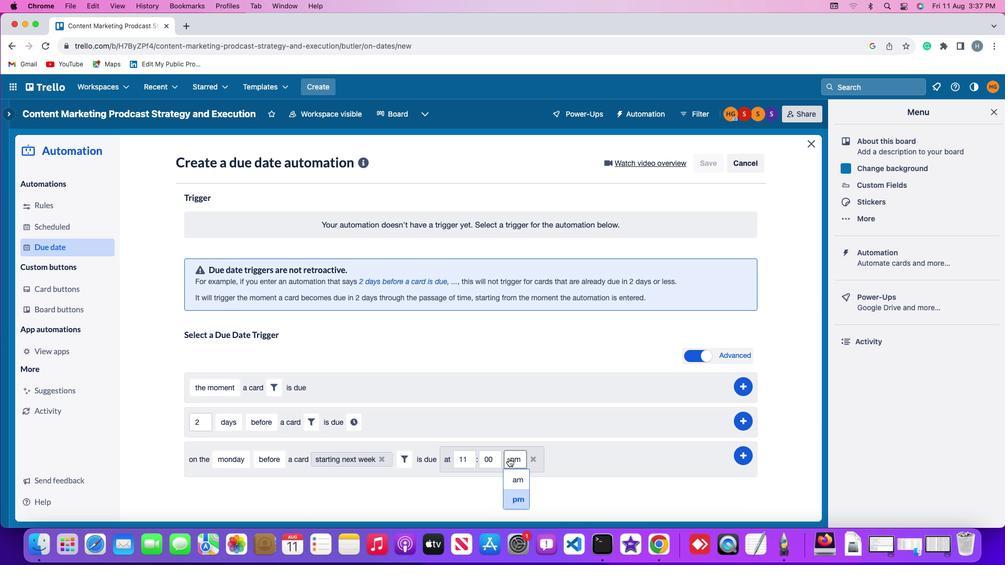 
Action: Mouse moved to (519, 479)
Screenshot: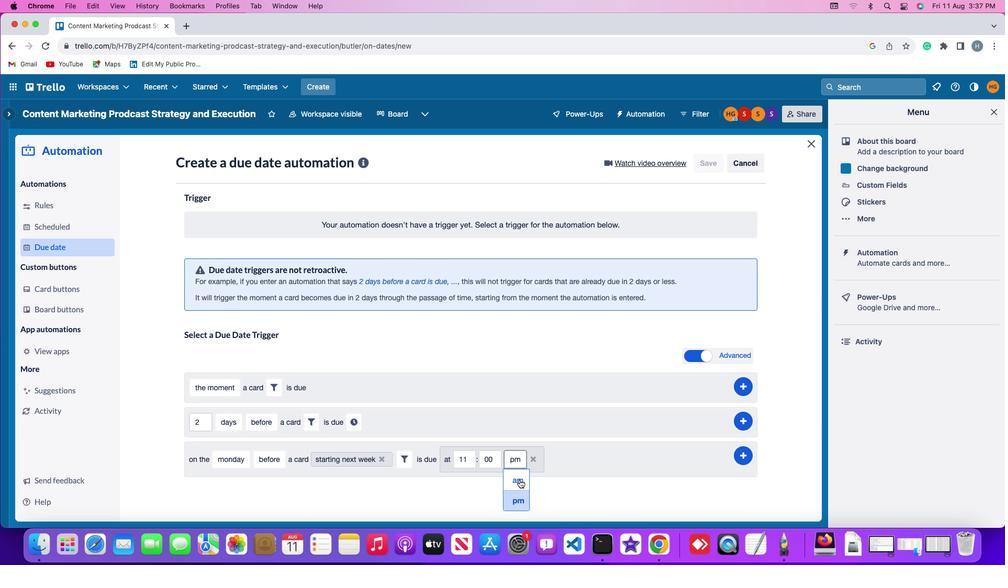 
Action: Mouse pressed left at (519, 479)
Screenshot: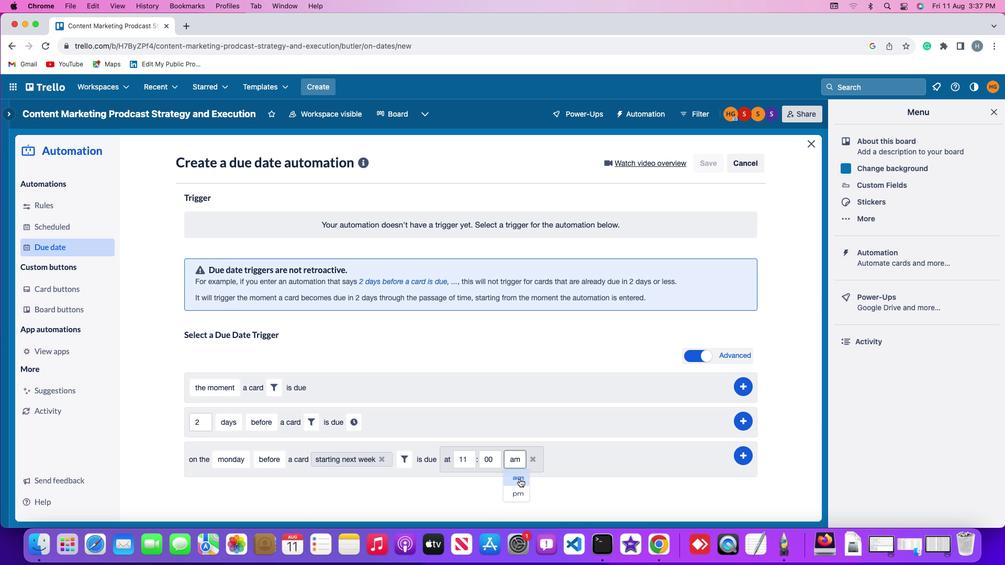 
Action: Mouse moved to (744, 453)
Screenshot: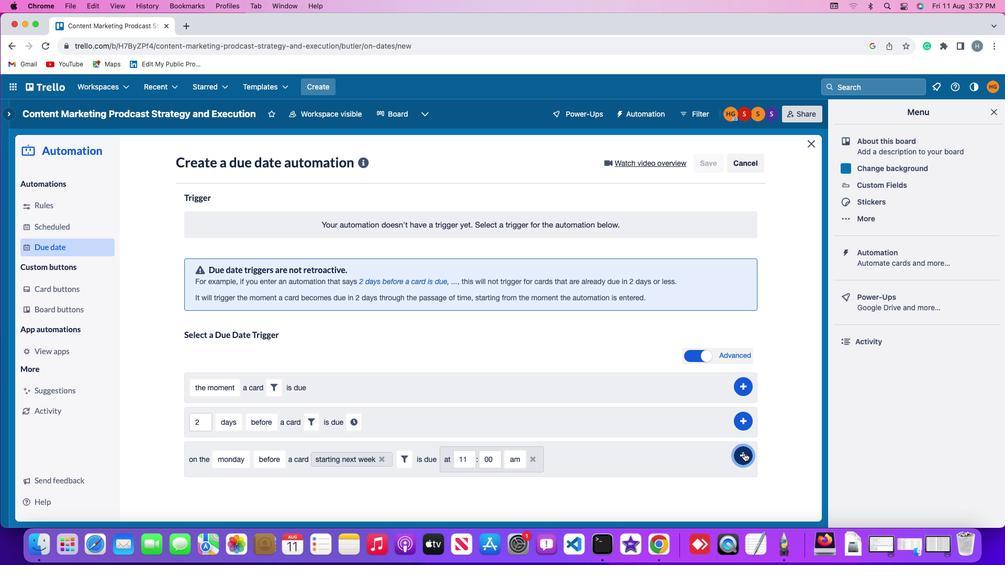 
Action: Mouse pressed left at (744, 453)
Screenshot: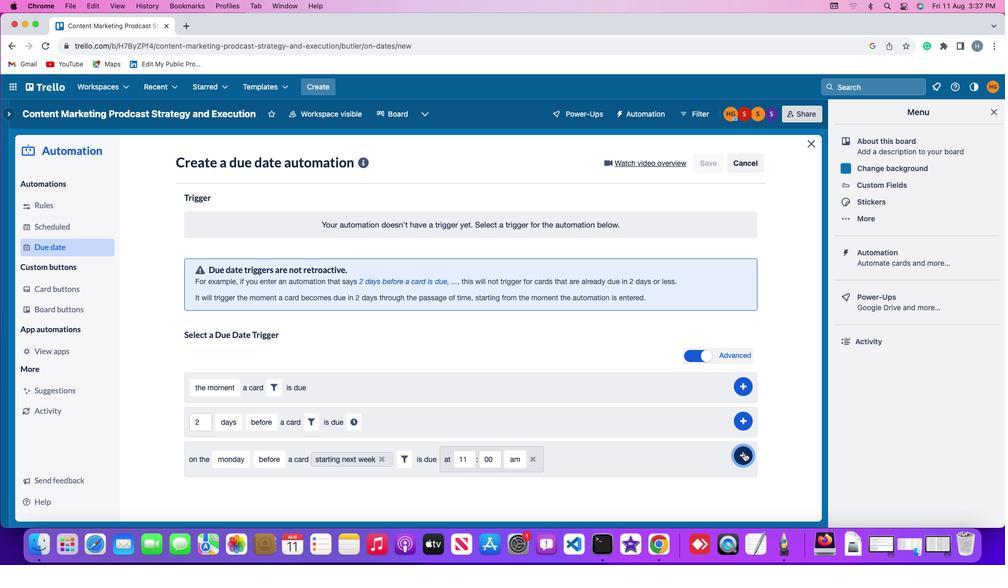 
Action: Mouse moved to (773, 352)
Screenshot: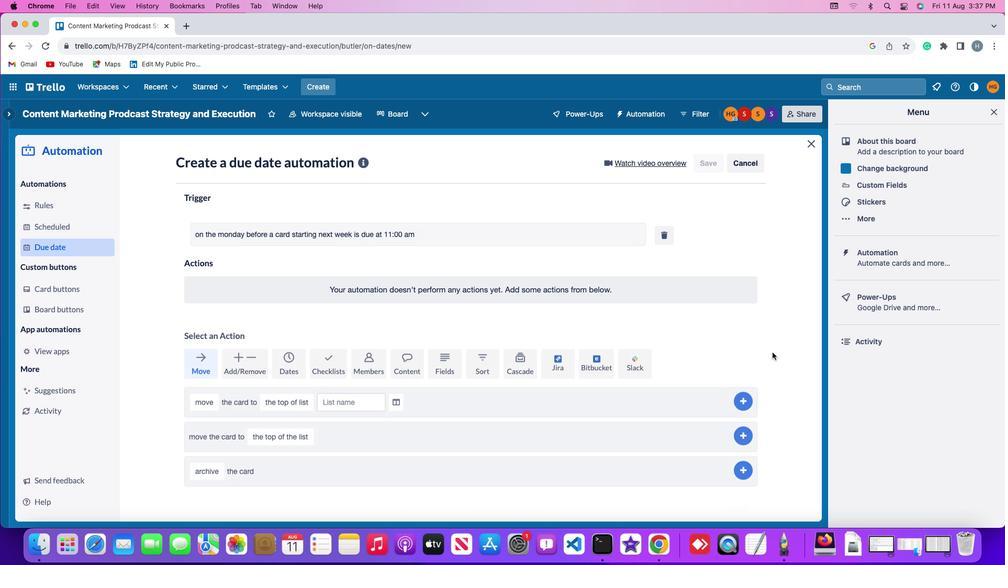 
